Task: Search one way flight ticket for 4 adults, 2 children, 2 infants in seat and 1 infant on lap in economy from Grand Rapids: Gerald R. Ford International Airport to Rock Springs: Southwest Wyoming Regional Airport (rock Springs Sweetwater County Airport) on 8-5-2023. Choice of flights is American. Number of bags: 1 carry on bag. Price is upto 85000. Outbound departure time preference is 20:15.
Action: Mouse moved to (314, 286)
Screenshot: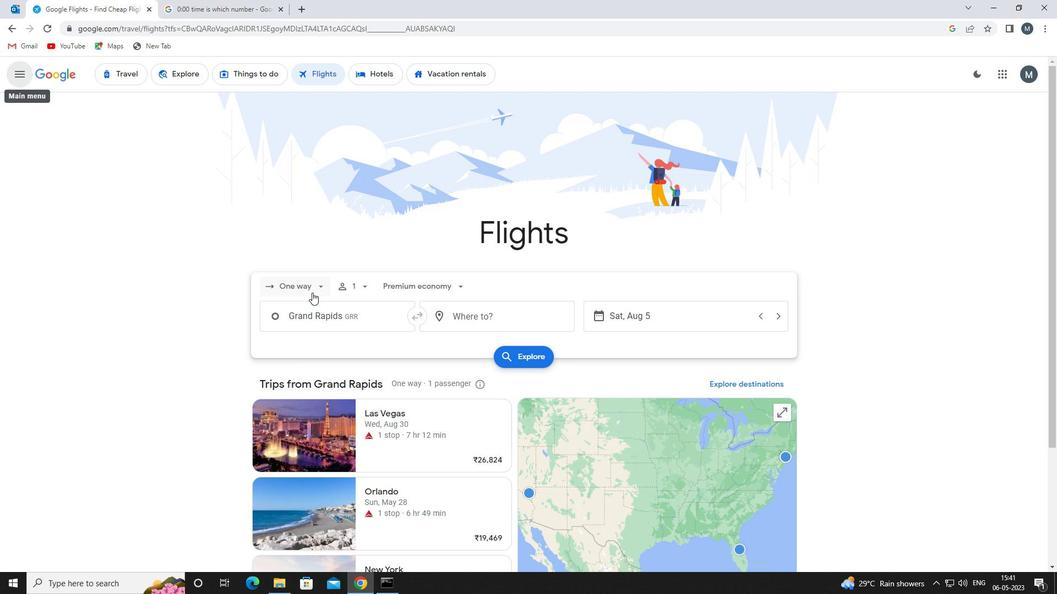 
Action: Mouse pressed left at (314, 286)
Screenshot: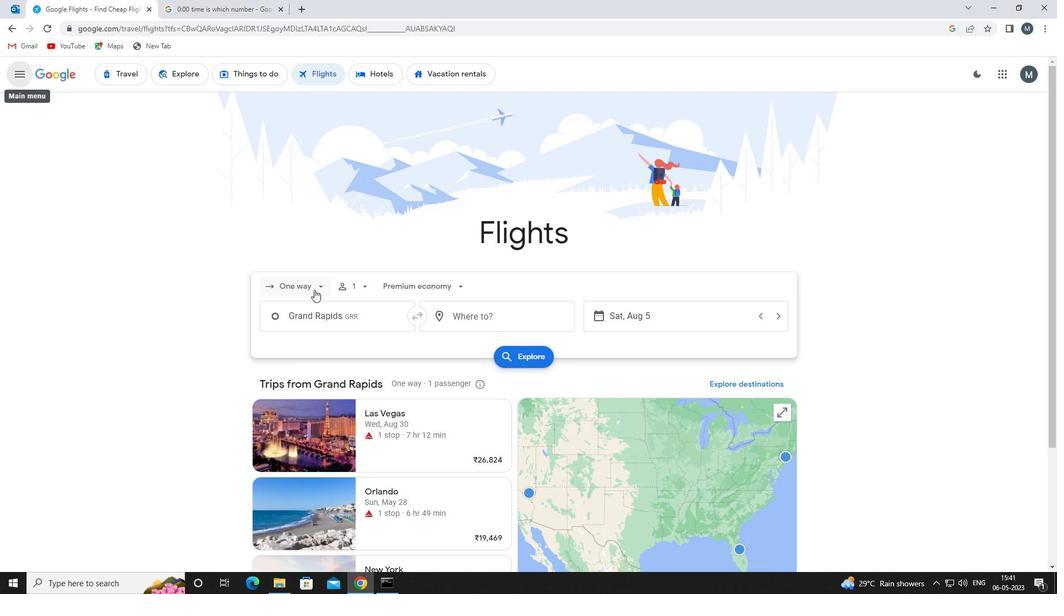 
Action: Mouse moved to (312, 337)
Screenshot: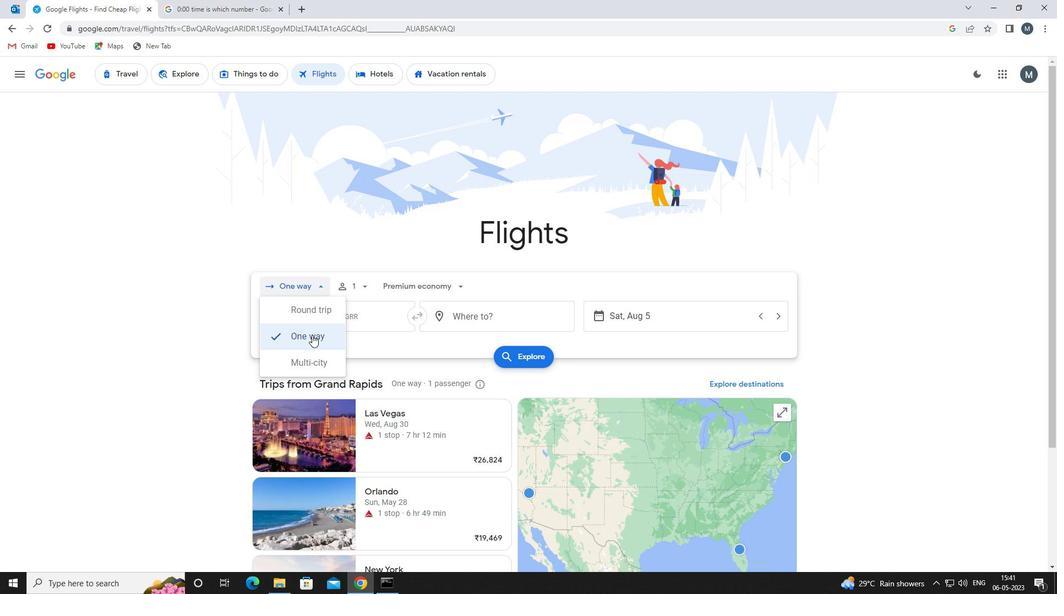 
Action: Mouse pressed left at (312, 337)
Screenshot: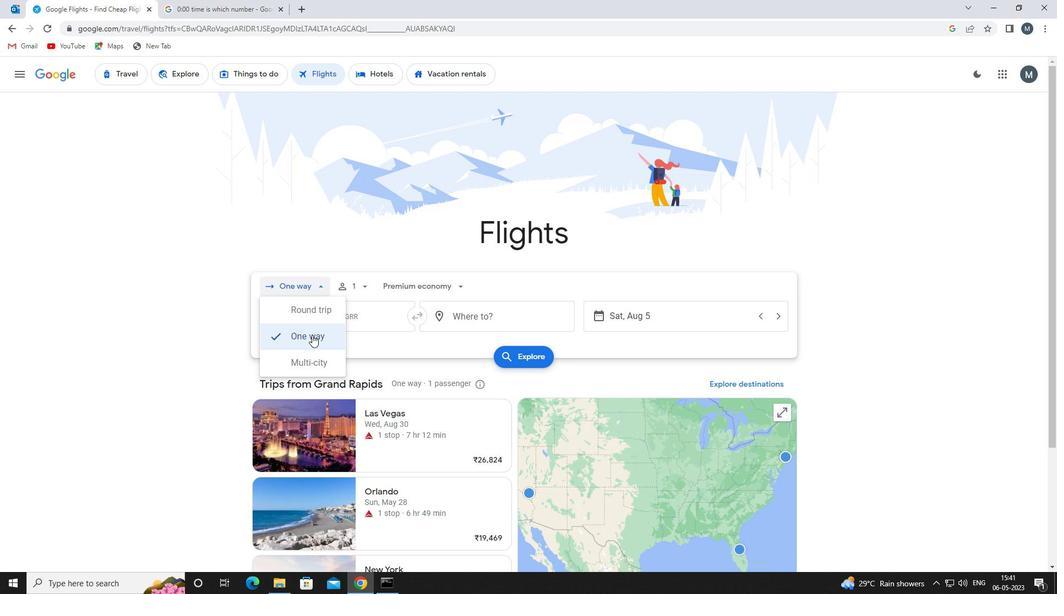 
Action: Mouse moved to (369, 287)
Screenshot: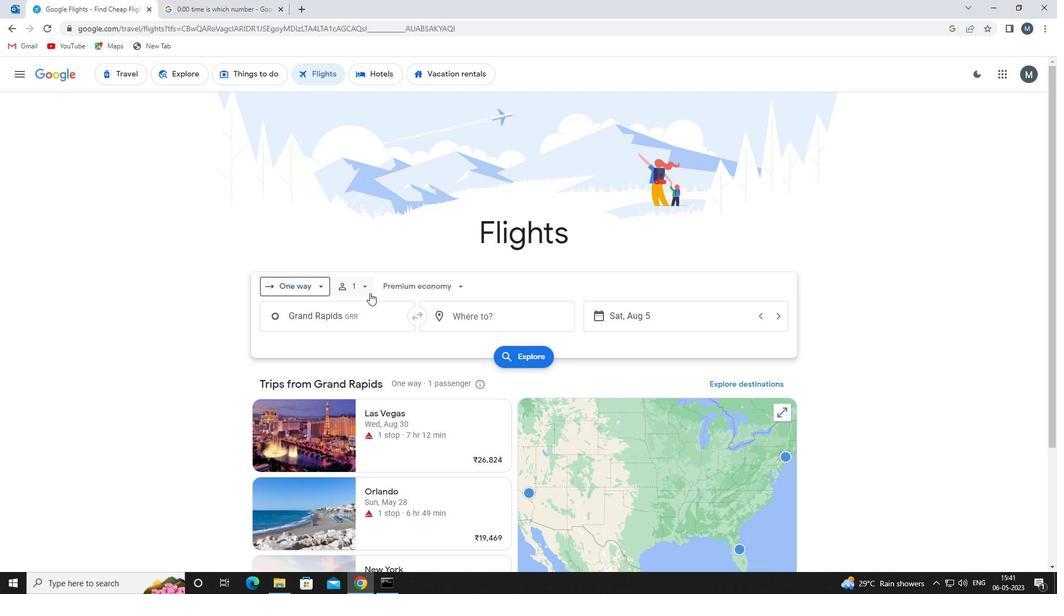 
Action: Mouse pressed left at (369, 287)
Screenshot: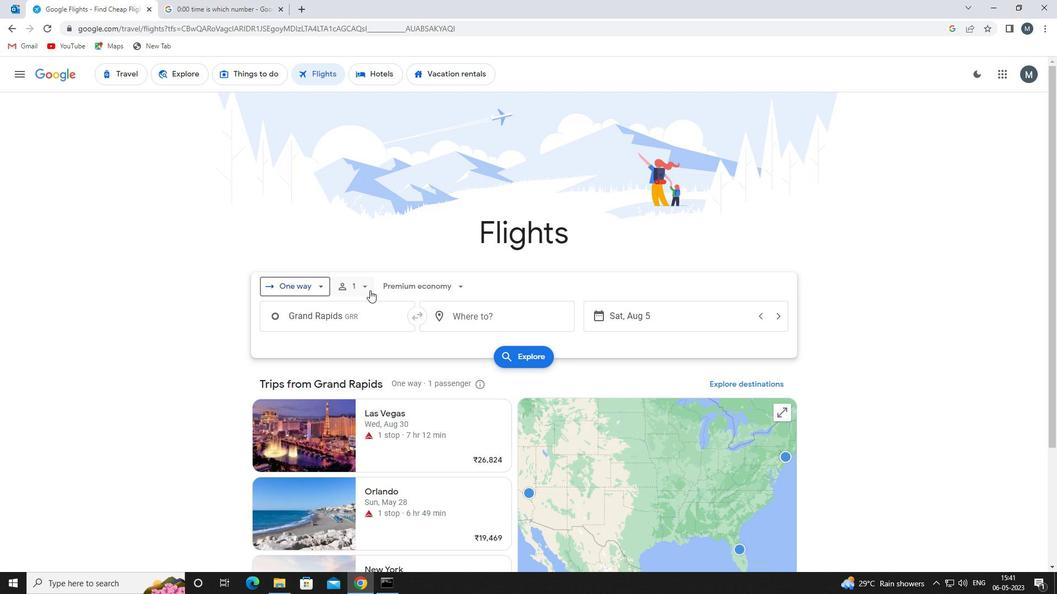 
Action: Mouse moved to (450, 314)
Screenshot: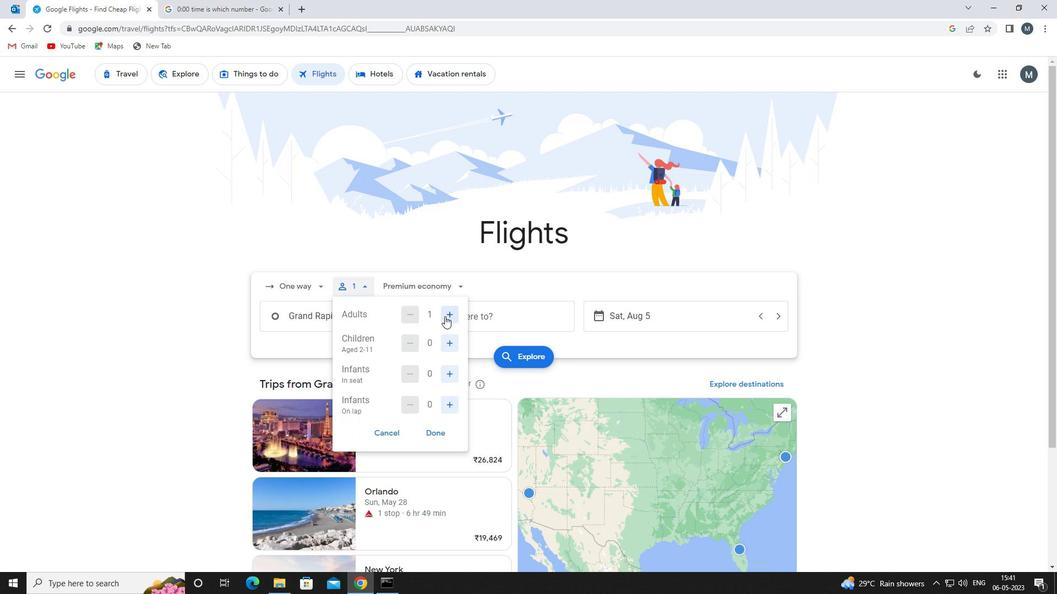 
Action: Mouse pressed left at (450, 314)
Screenshot: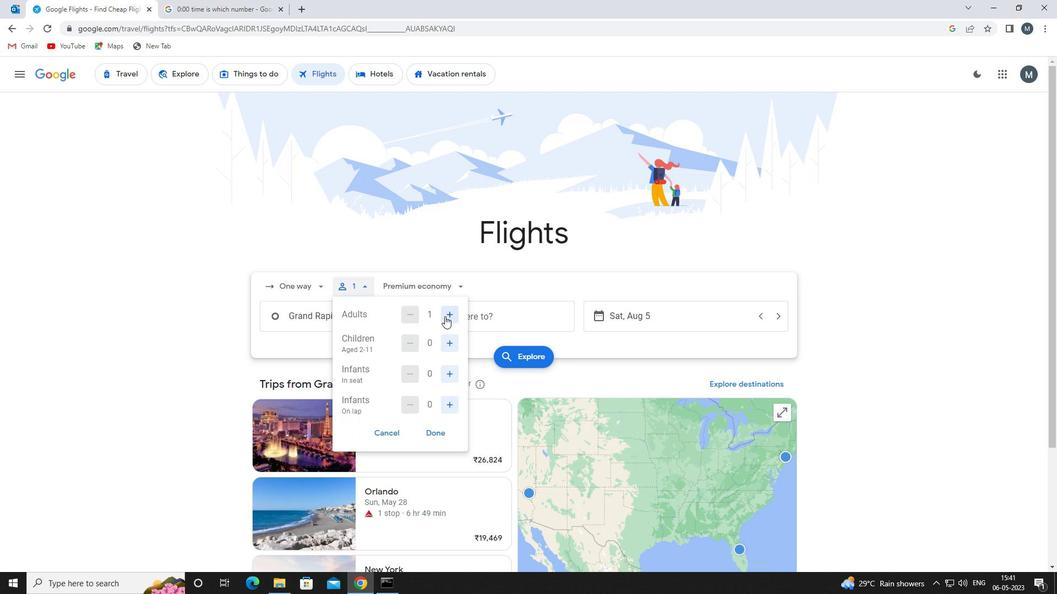 
Action: Mouse pressed left at (450, 314)
Screenshot: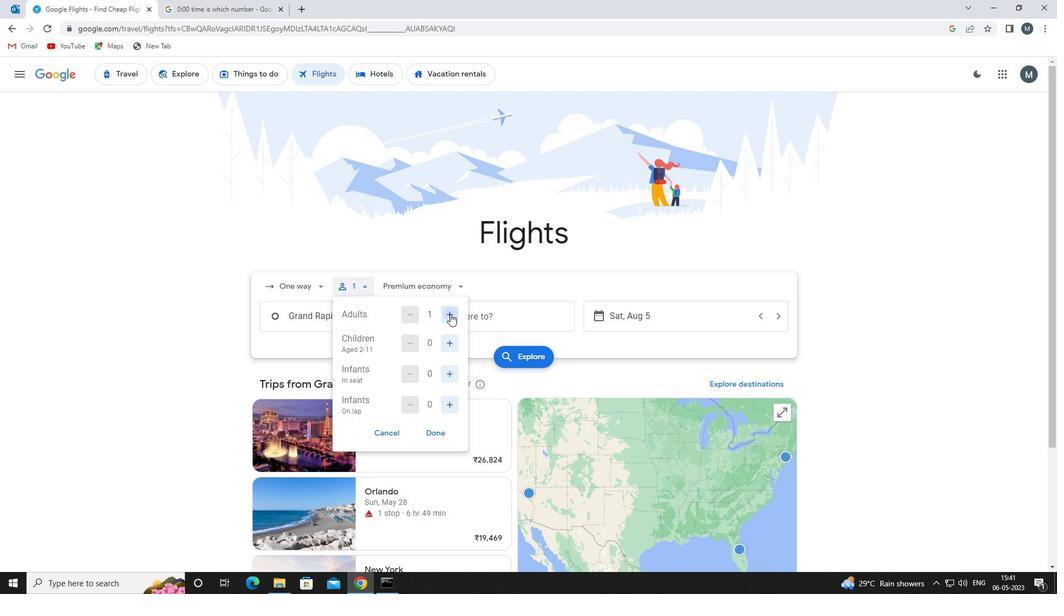 
Action: Mouse pressed left at (450, 314)
Screenshot: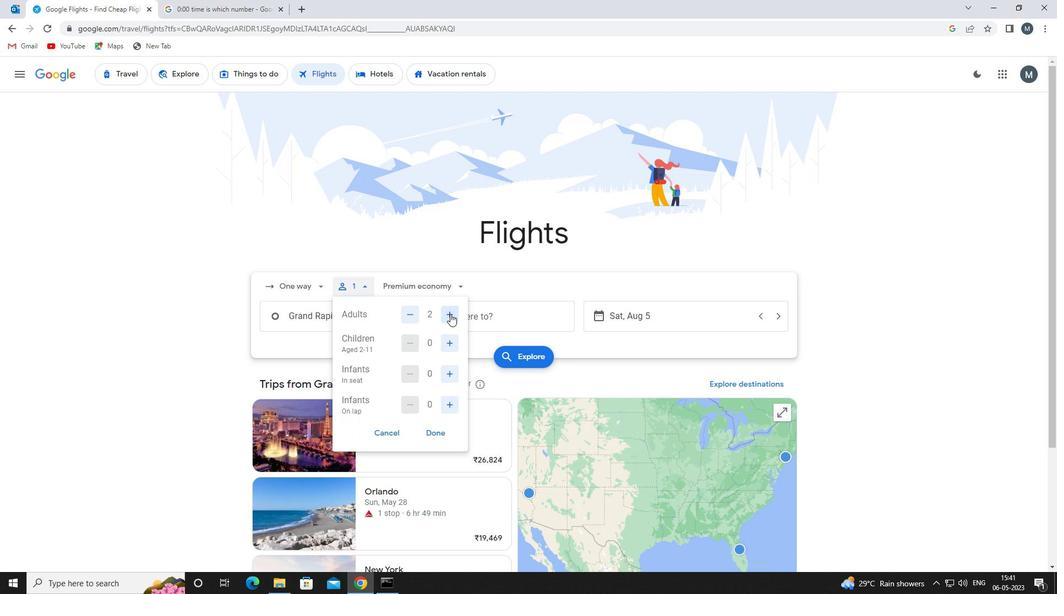 
Action: Mouse moved to (448, 344)
Screenshot: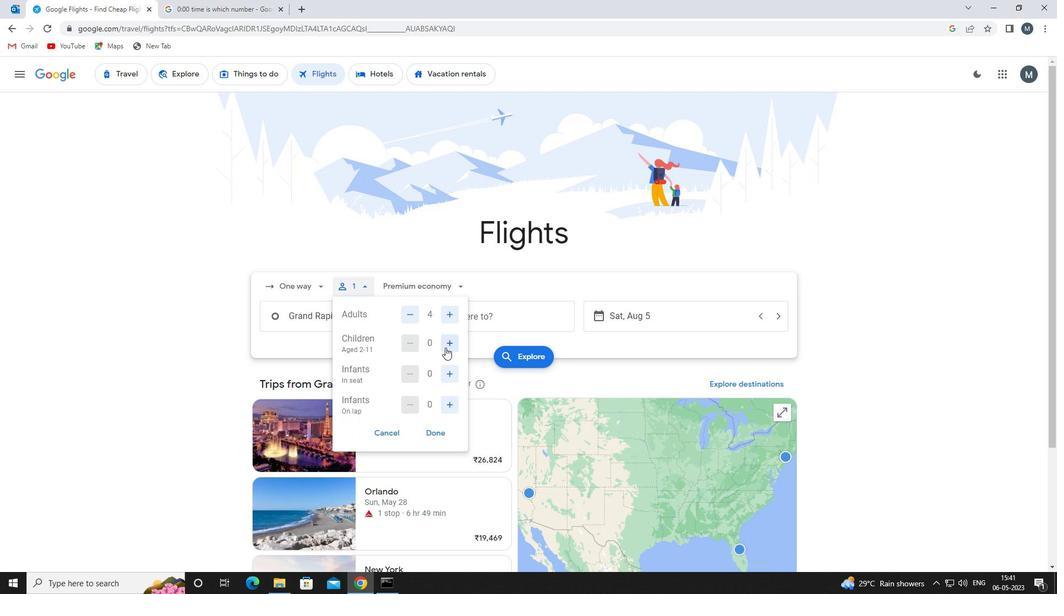 
Action: Mouse pressed left at (448, 344)
Screenshot: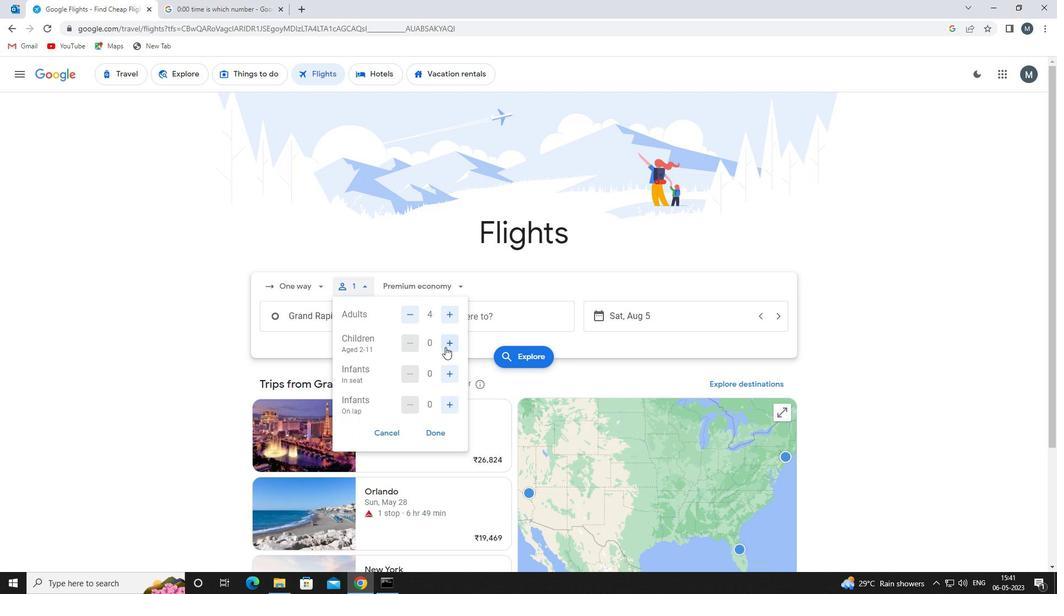 
Action: Mouse pressed left at (448, 344)
Screenshot: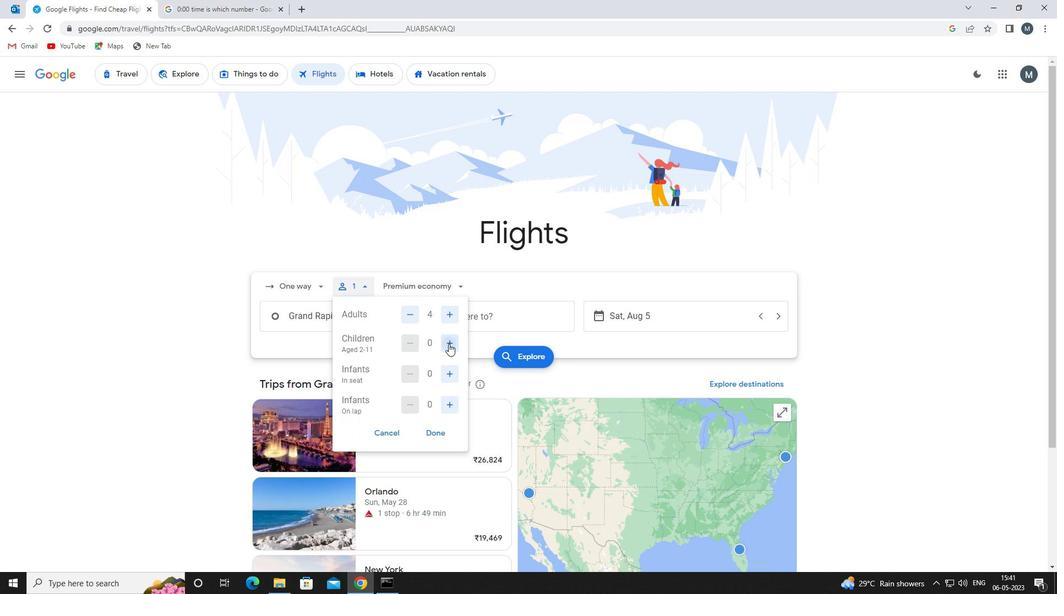 
Action: Mouse moved to (450, 373)
Screenshot: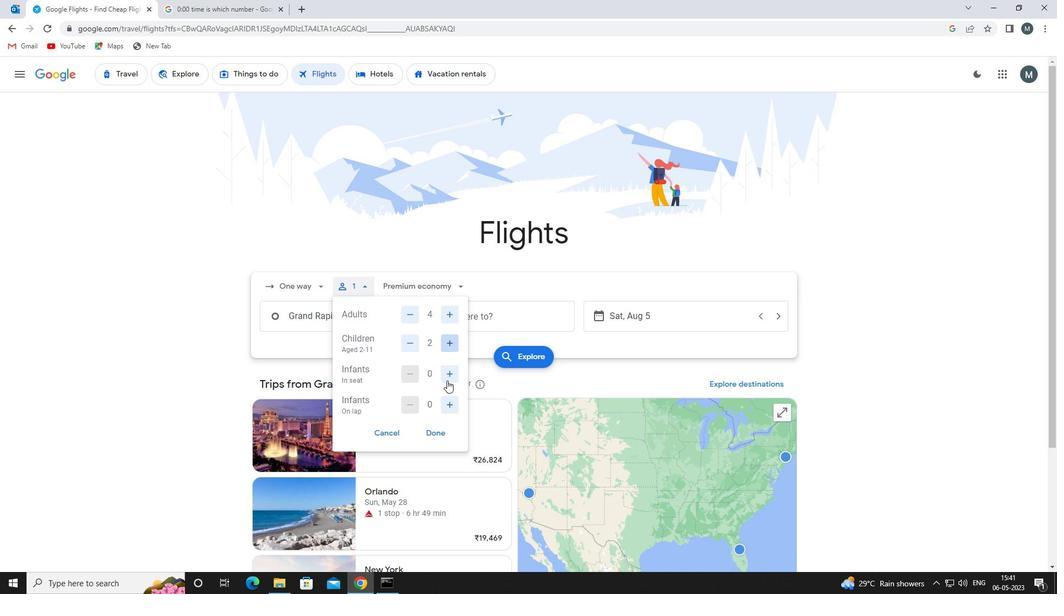 
Action: Mouse pressed left at (450, 373)
Screenshot: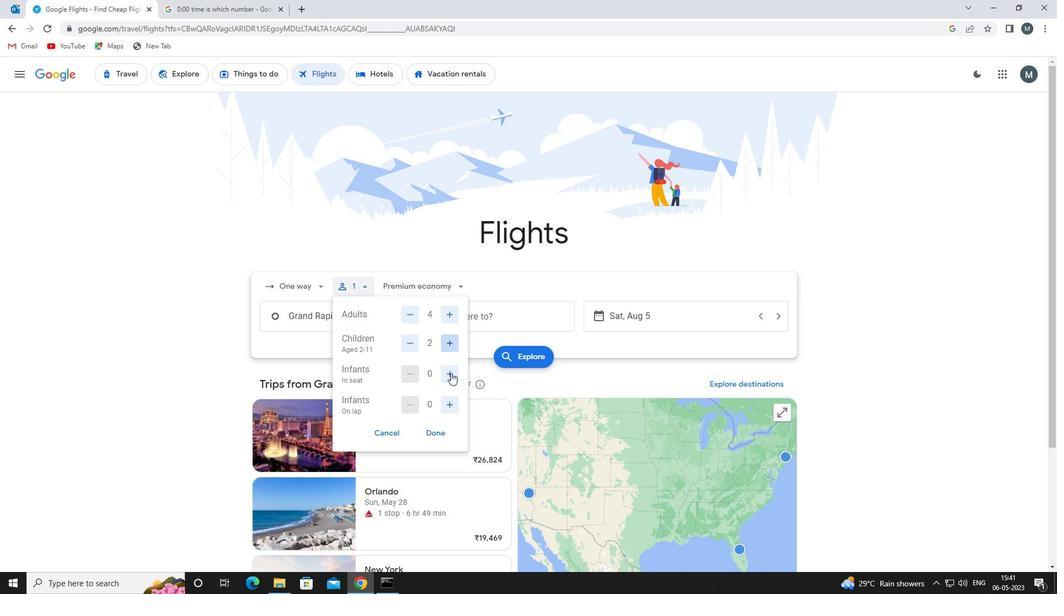 
Action: Mouse moved to (447, 407)
Screenshot: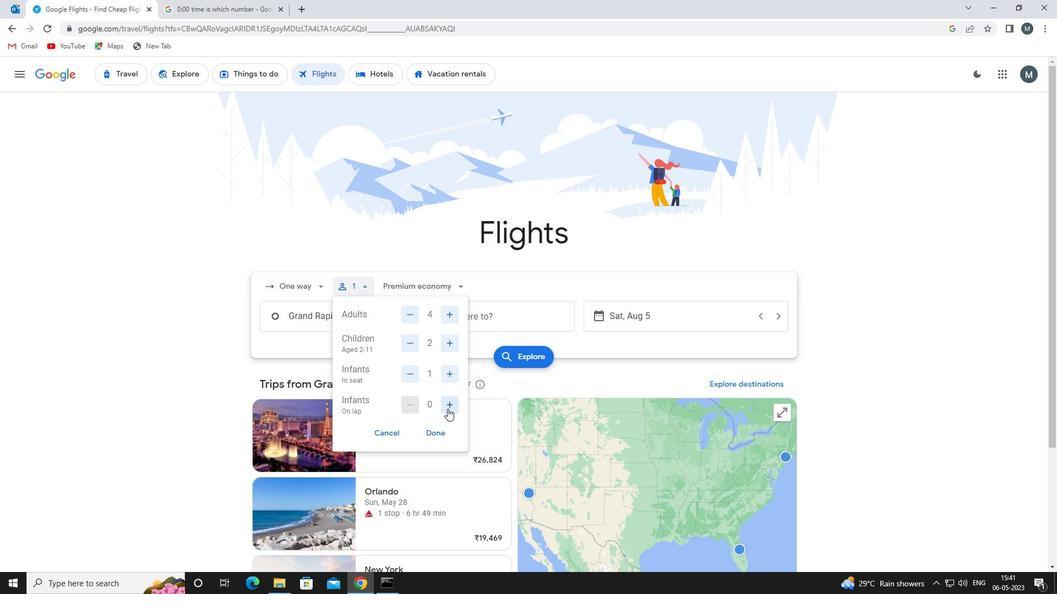 
Action: Mouse pressed left at (447, 407)
Screenshot: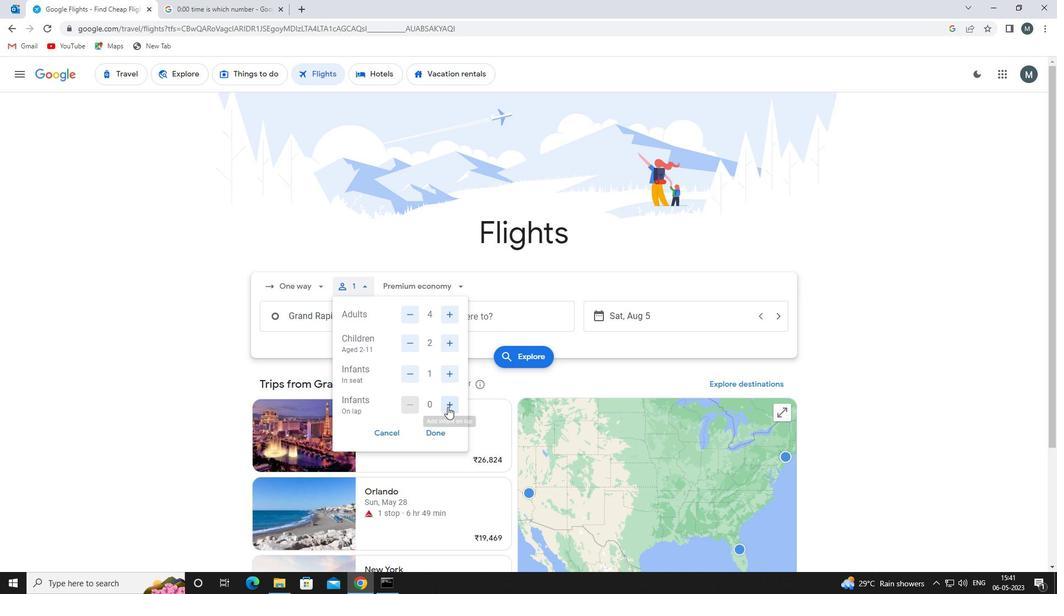 
Action: Mouse moved to (445, 376)
Screenshot: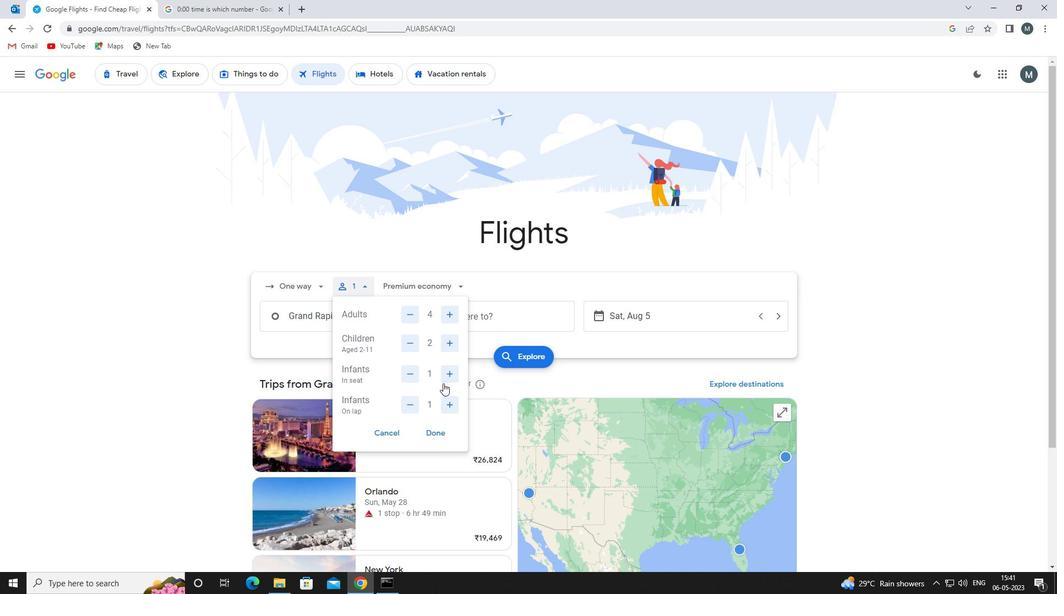 
Action: Mouse pressed left at (445, 376)
Screenshot: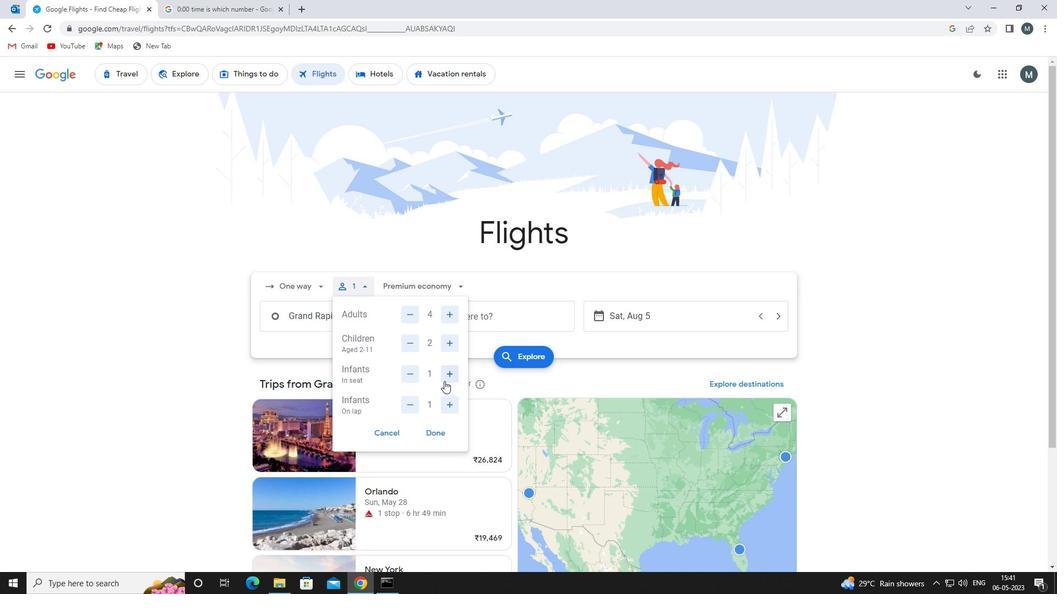 
Action: Mouse moved to (444, 434)
Screenshot: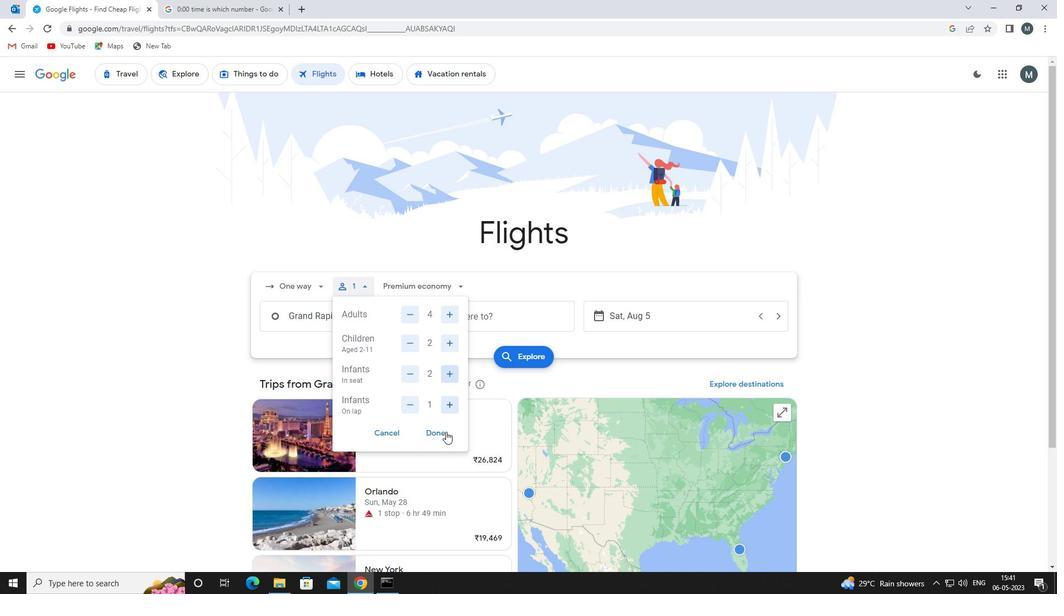 
Action: Mouse pressed left at (444, 434)
Screenshot: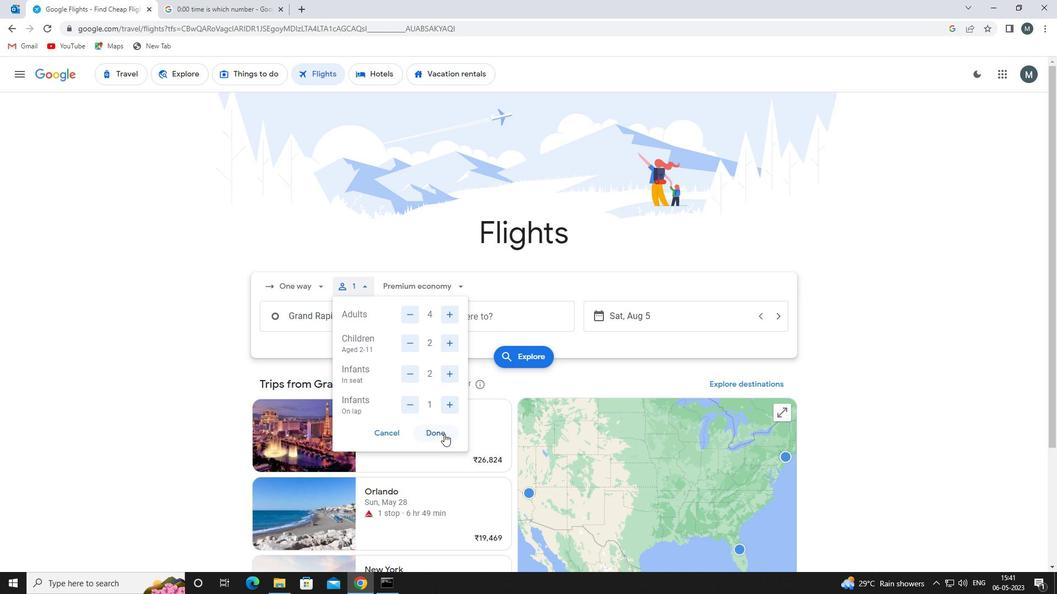 
Action: Mouse moved to (429, 287)
Screenshot: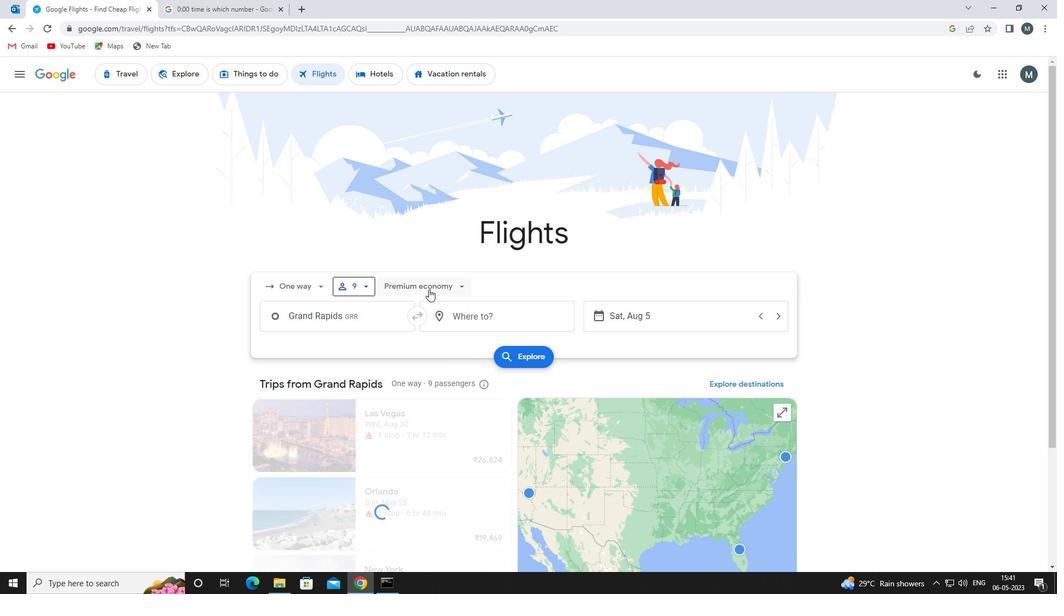 
Action: Mouse pressed left at (429, 287)
Screenshot: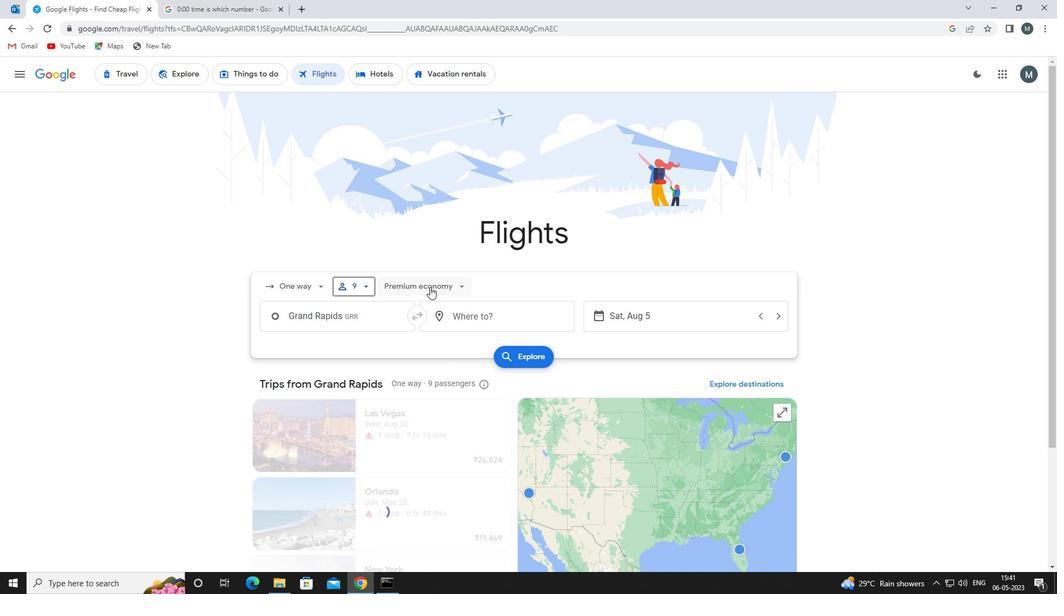 
Action: Mouse moved to (427, 308)
Screenshot: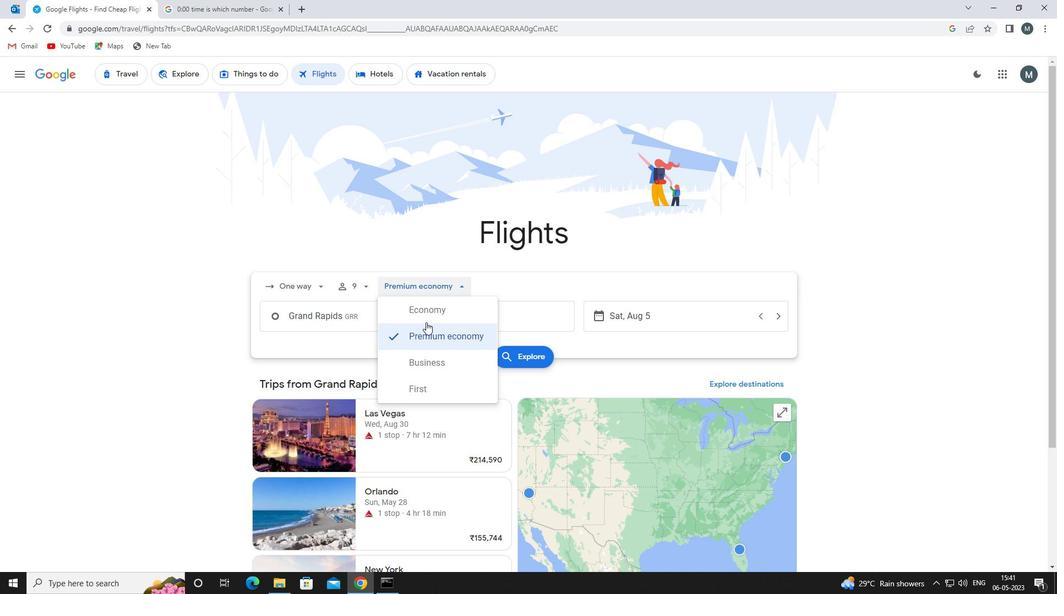 
Action: Mouse pressed left at (427, 308)
Screenshot: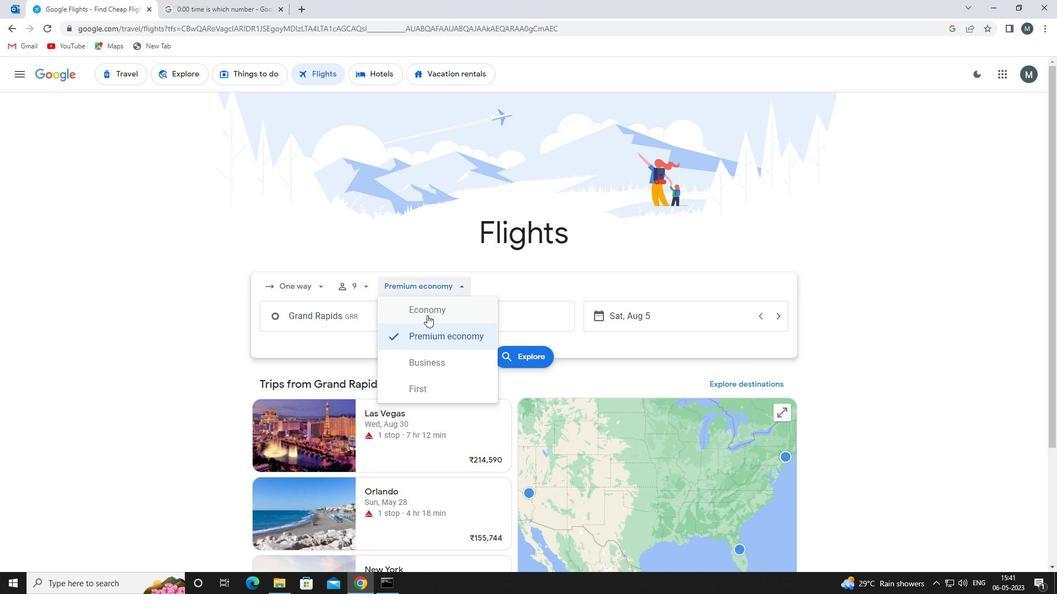 
Action: Mouse moved to (369, 319)
Screenshot: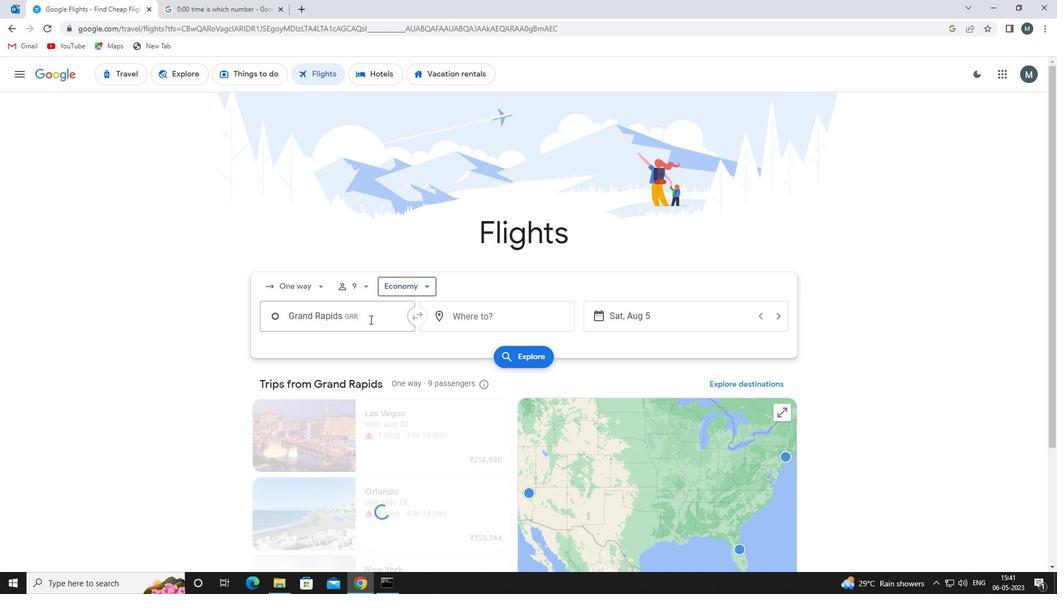 
Action: Mouse pressed left at (369, 319)
Screenshot: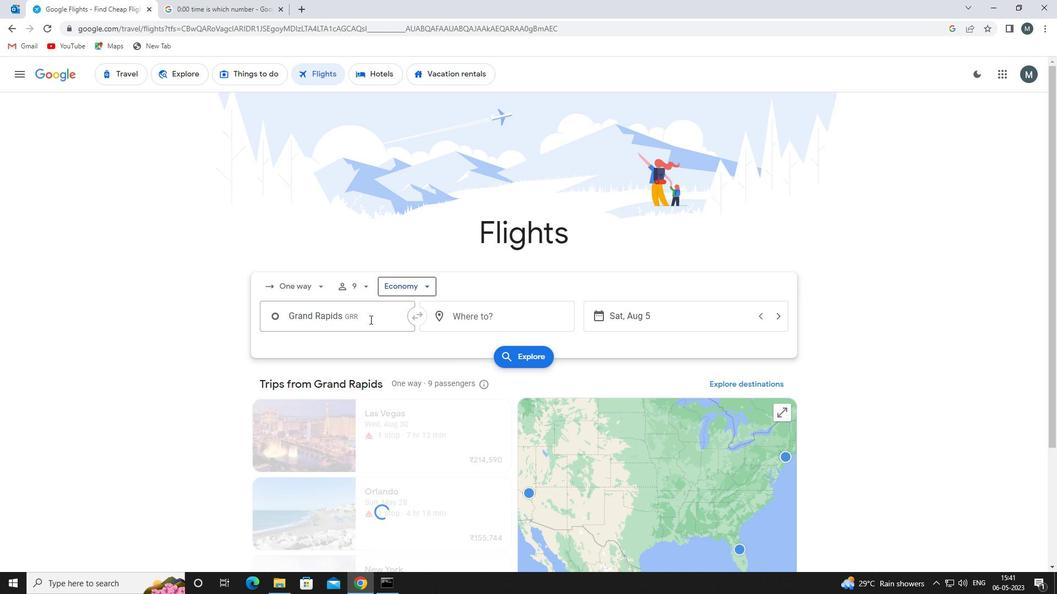 
Action: Mouse moved to (357, 378)
Screenshot: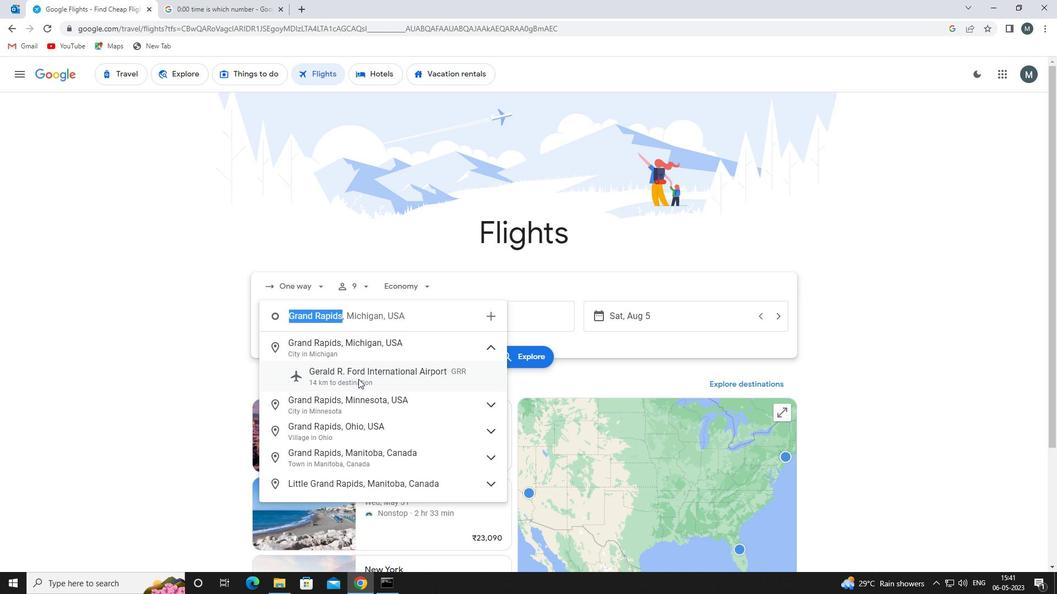 
Action: Mouse pressed left at (357, 378)
Screenshot: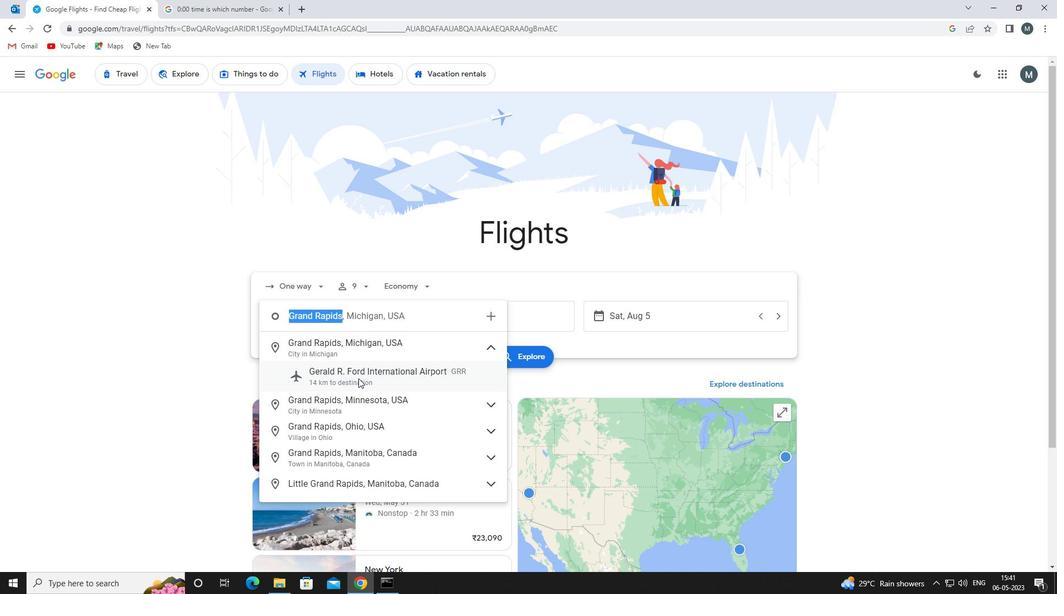 
Action: Mouse moved to (475, 326)
Screenshot: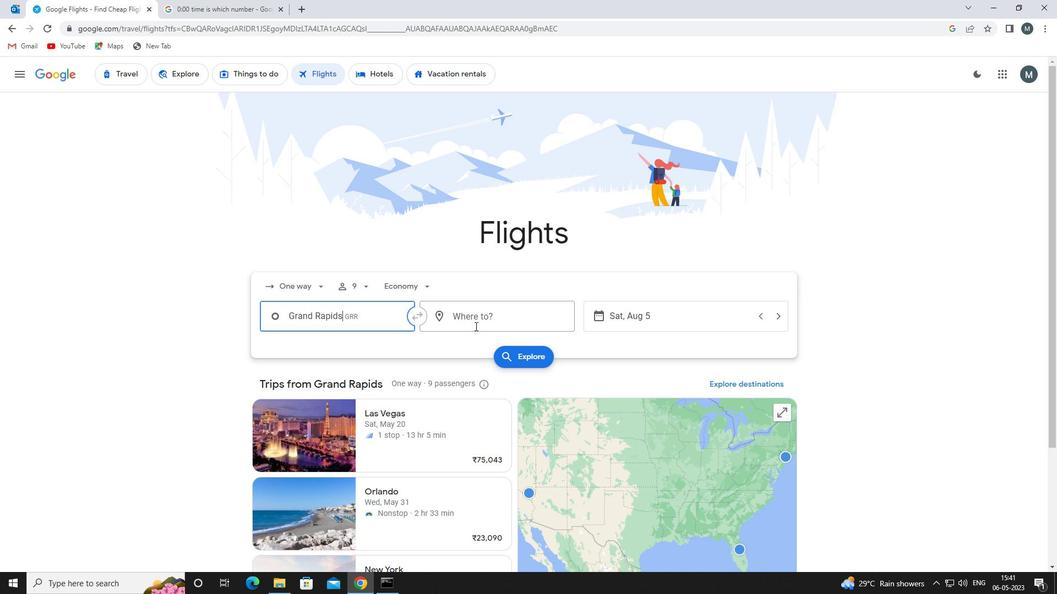
Action: Mouse pressed left at (475, 326)
Screenshot: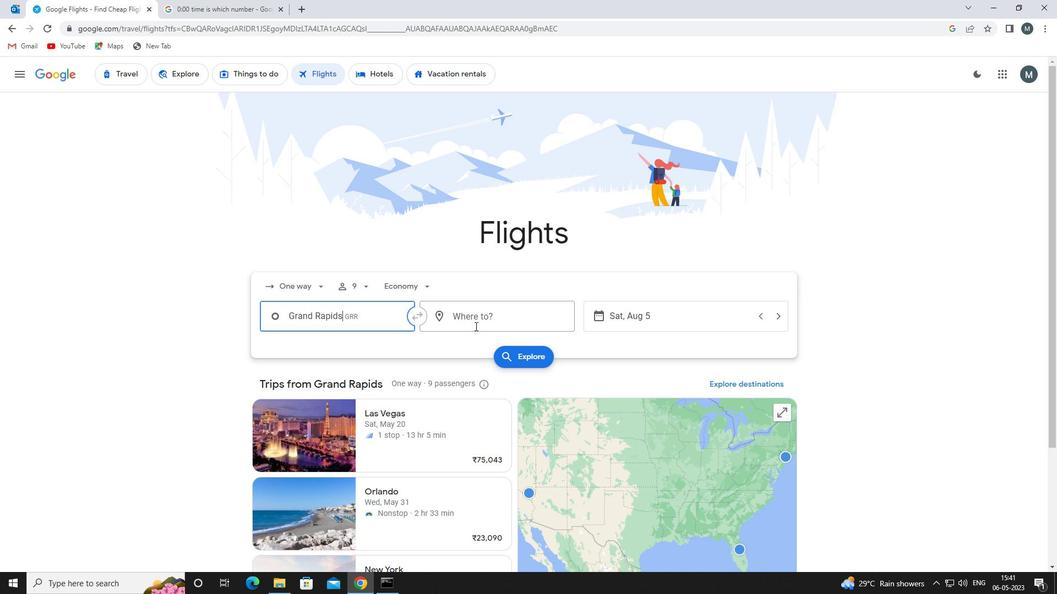 
Action: Mouse moved to (475, 326)
Screenshot: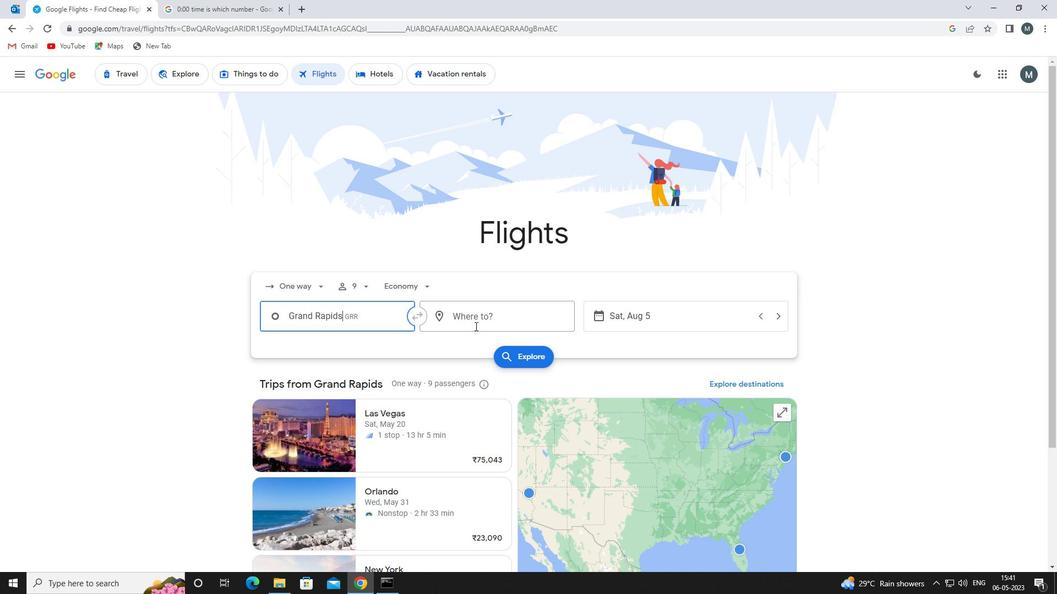
Action: Key pressed southwest<Key.space>wyo
Screenshot: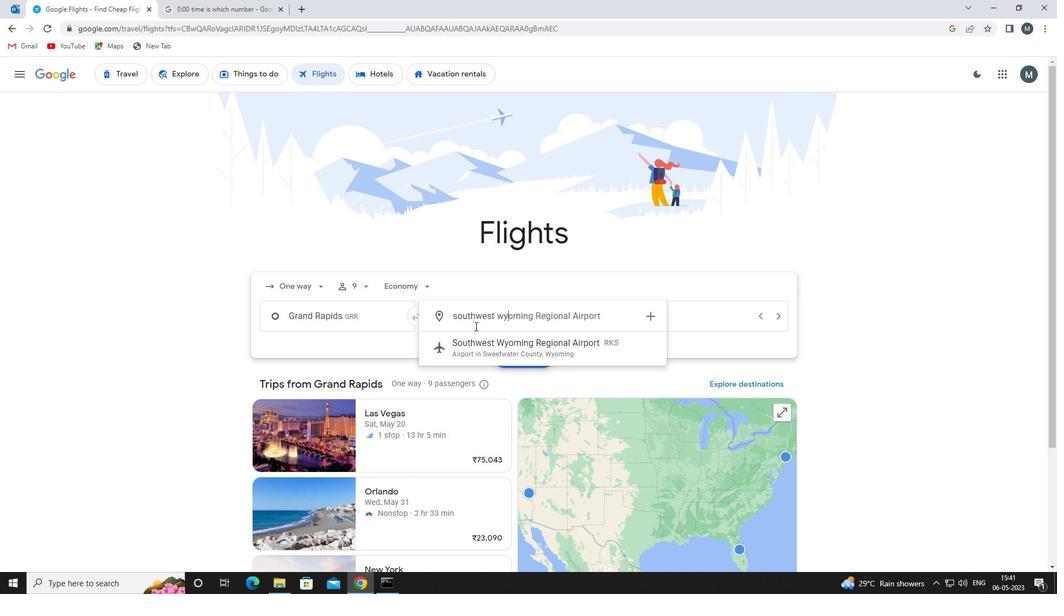 
Action: Mouse moved to (493, 341)
Screenshot: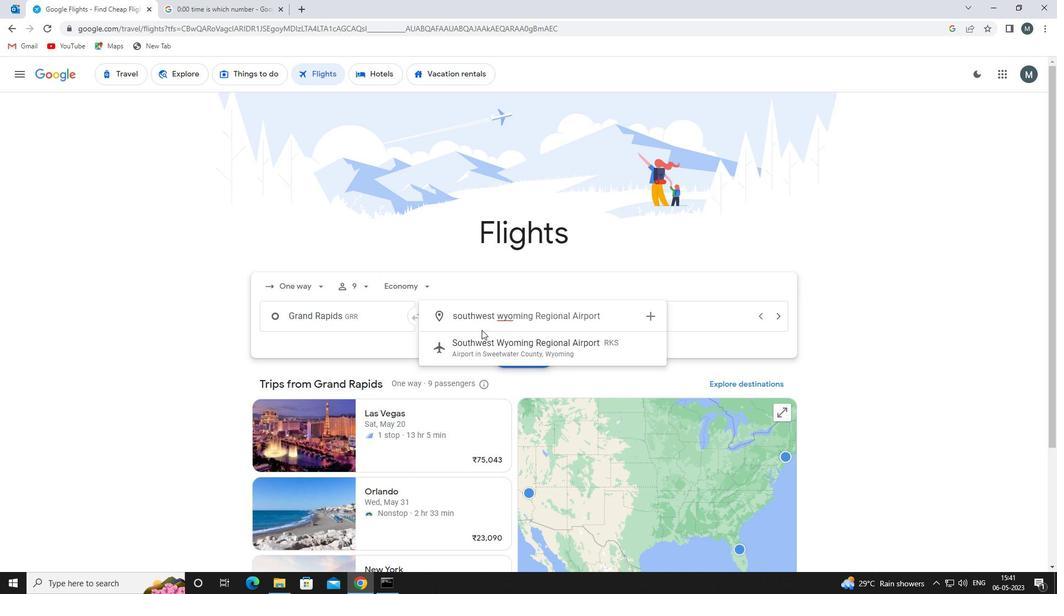
Action: Mouse pressed left at (493, 341)
Screenshot: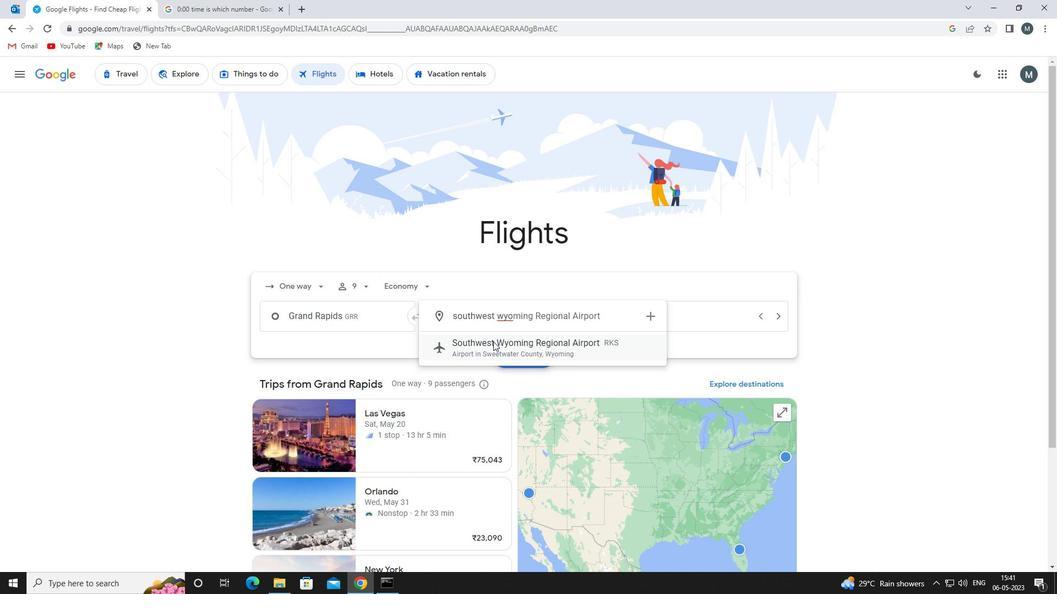 
Action: Mouse moved to (606, 314)
Screenshot: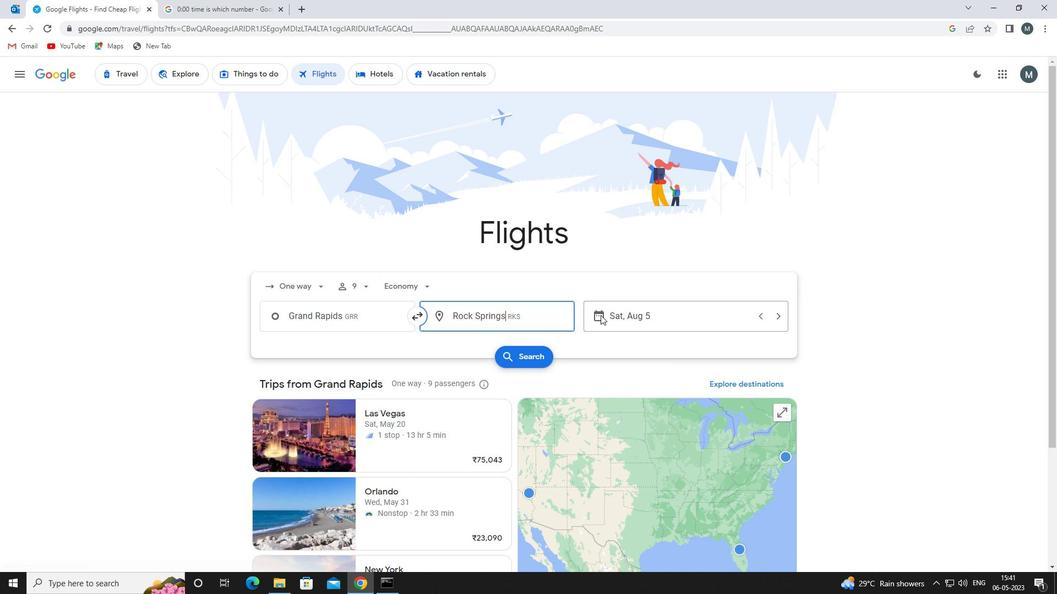 
Action: Mouse pressed left at (606, 314)
Screenshot: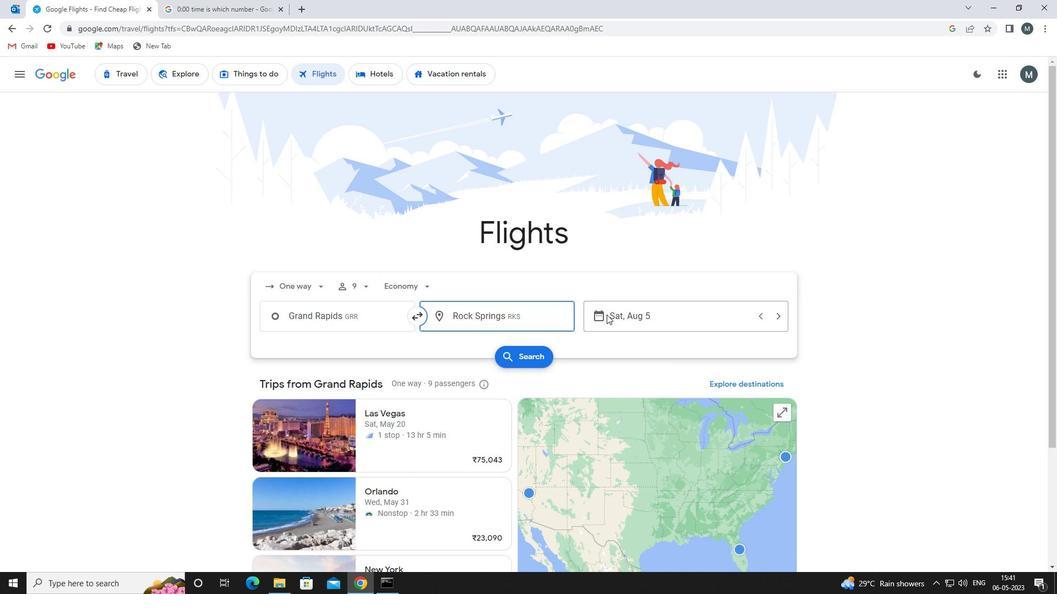 
Action: Mouse moved to (559, 377)
Screenshot: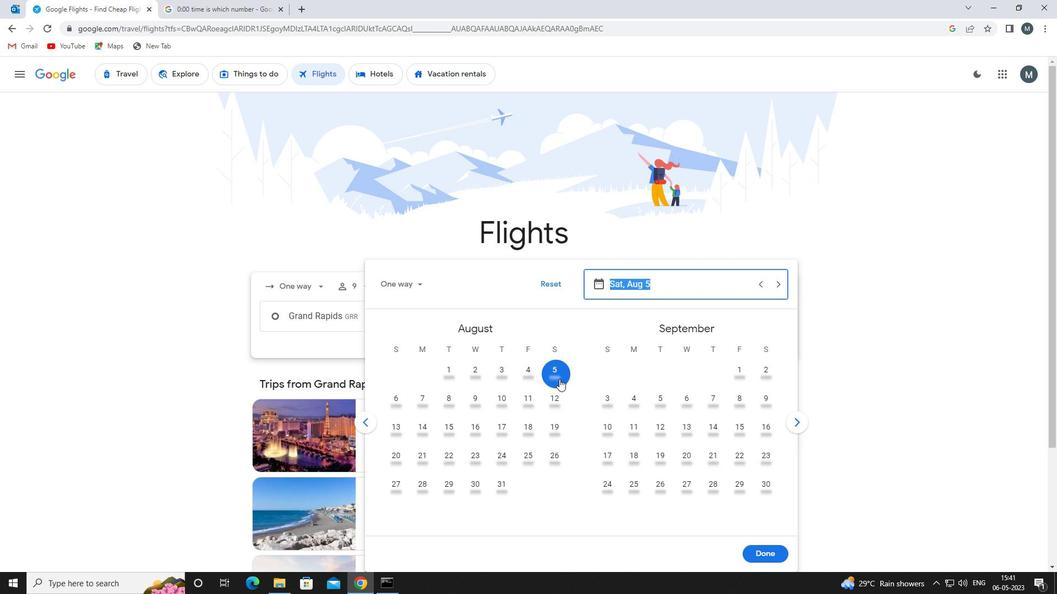 
Action: Mouse pressed left at (559, 377)
Screenshot: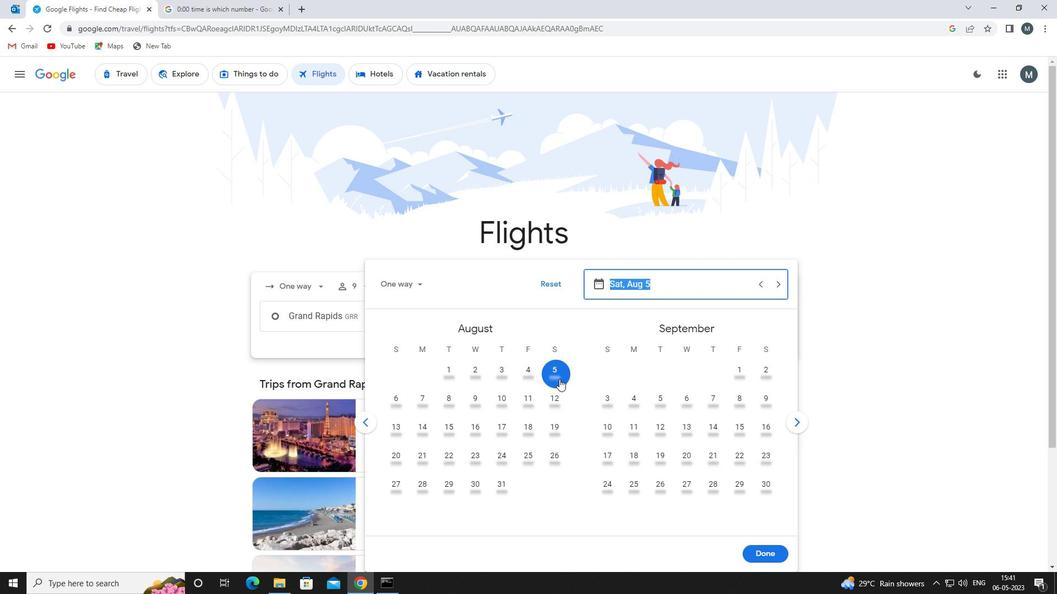 
Action: Mouse moved to (764, 546)
Screenshot: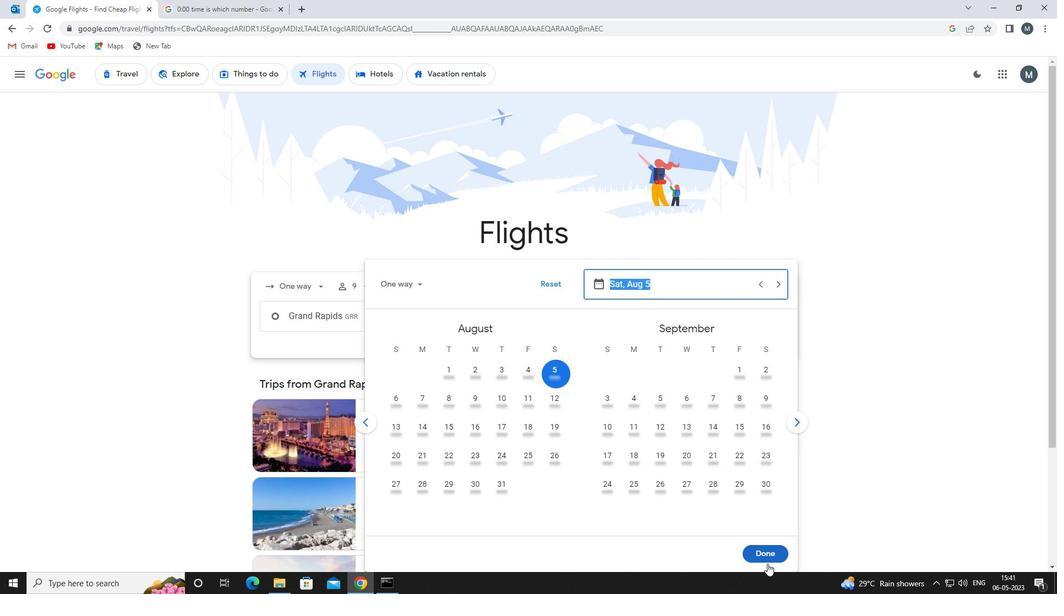 
Action: Mouse pressed left at (764, 546)
Screenshot: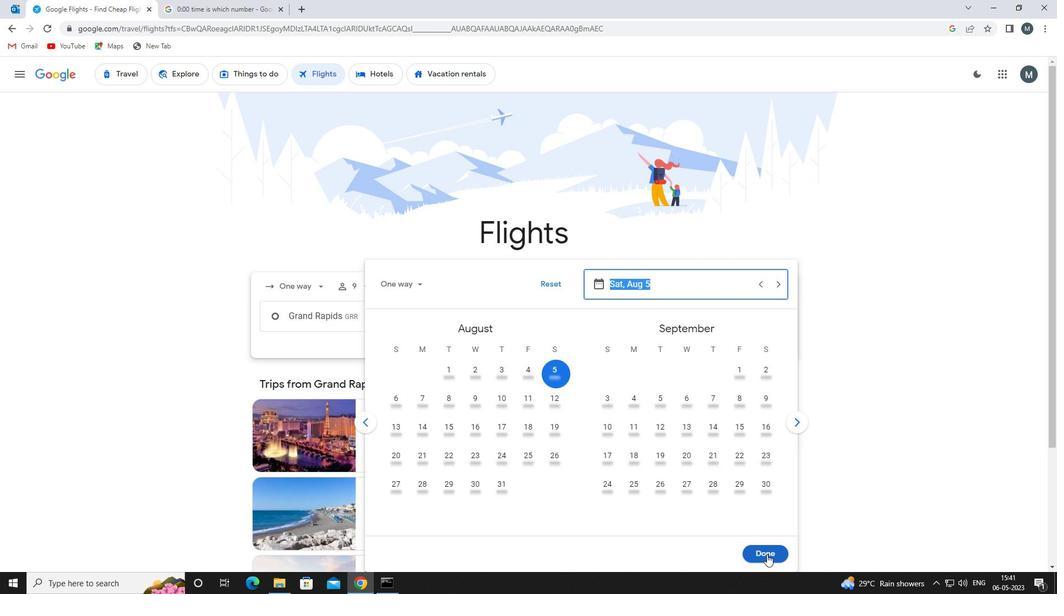 
Action: Mouse moved to (522, 354)
Screenshot: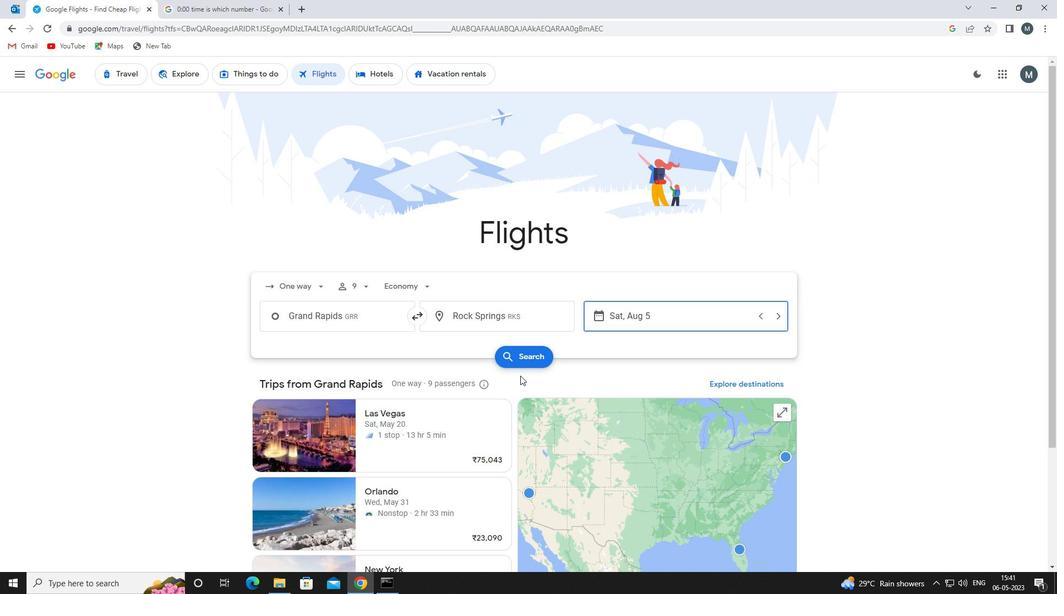 
Action: Mouse pressed left at (522, 354)
Screenshot: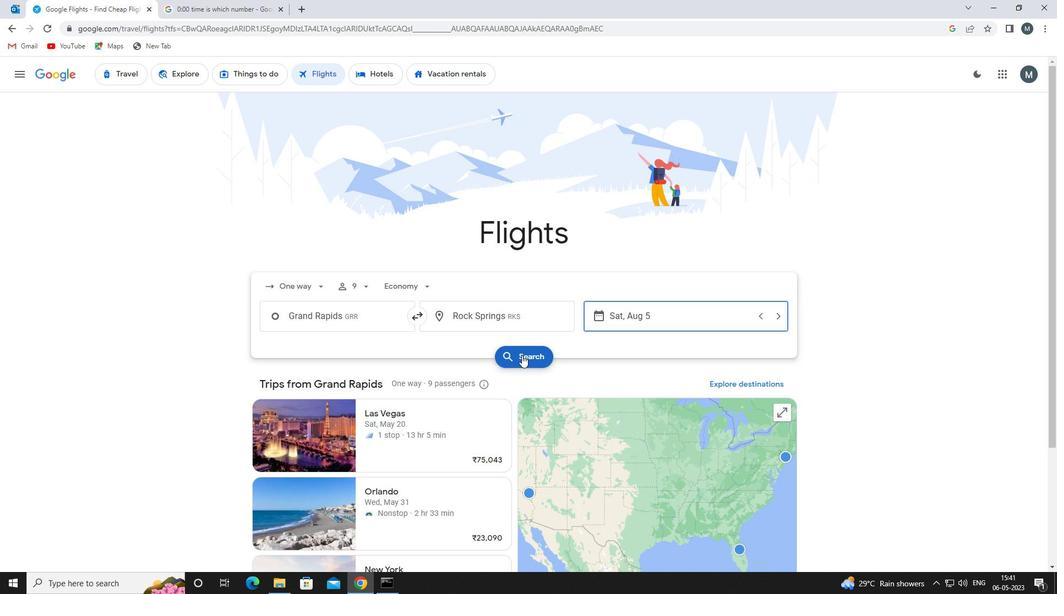
Action: Mouse moved to (294, 179)
Screenshot: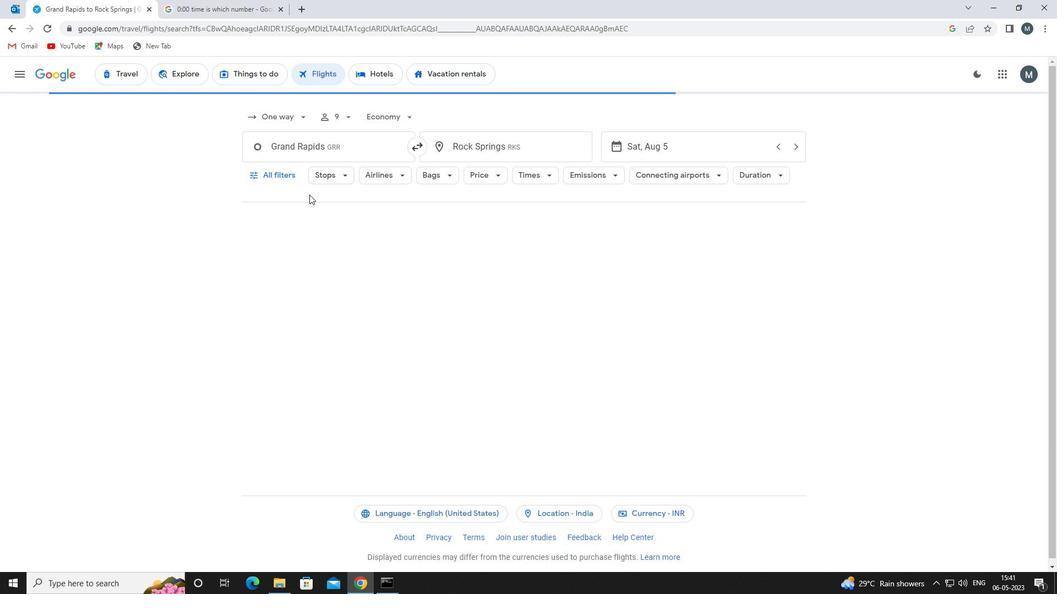 
Action: Mouse pressed left at (294, 179)
Screenshot: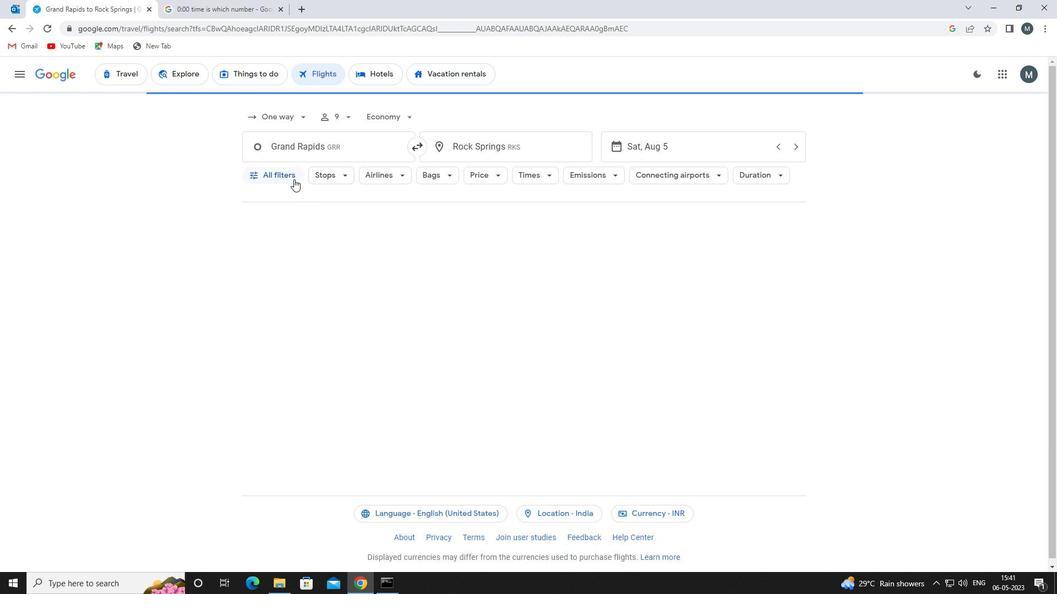 
Action: Mouse moved to (313, 271)
Screenshot: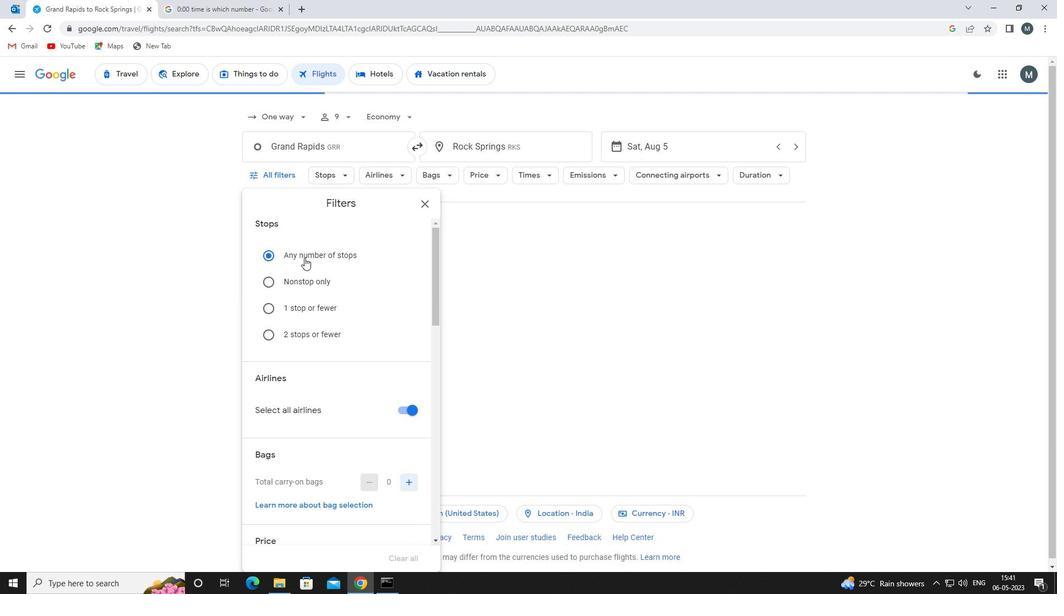 
Action: Mouse scrolled (313, 271) with delta (0, 0)
Screenshot: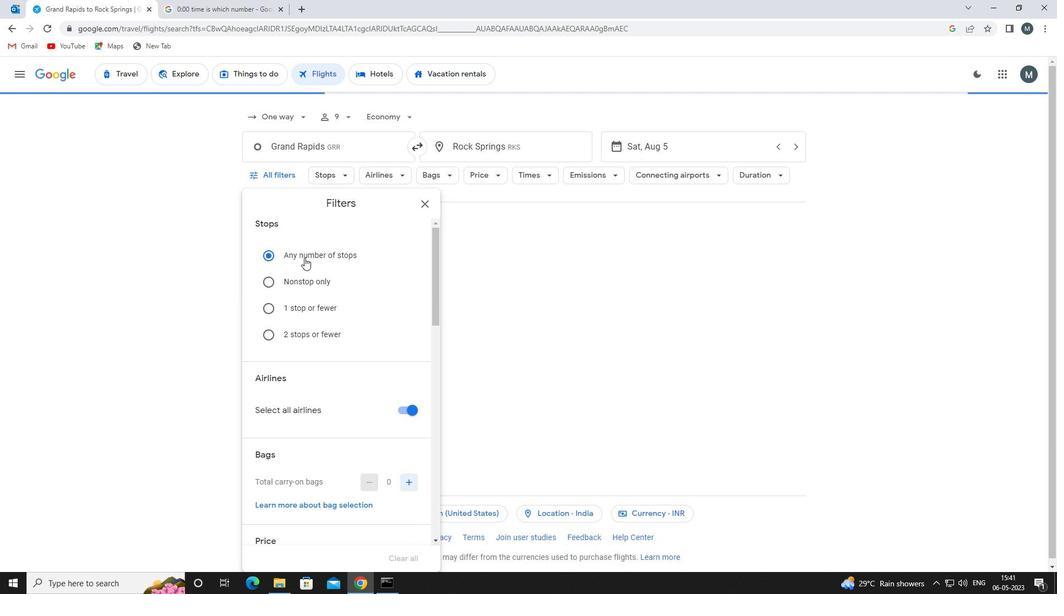 
Action: Mouse moved to (313, 277)
Screenshot: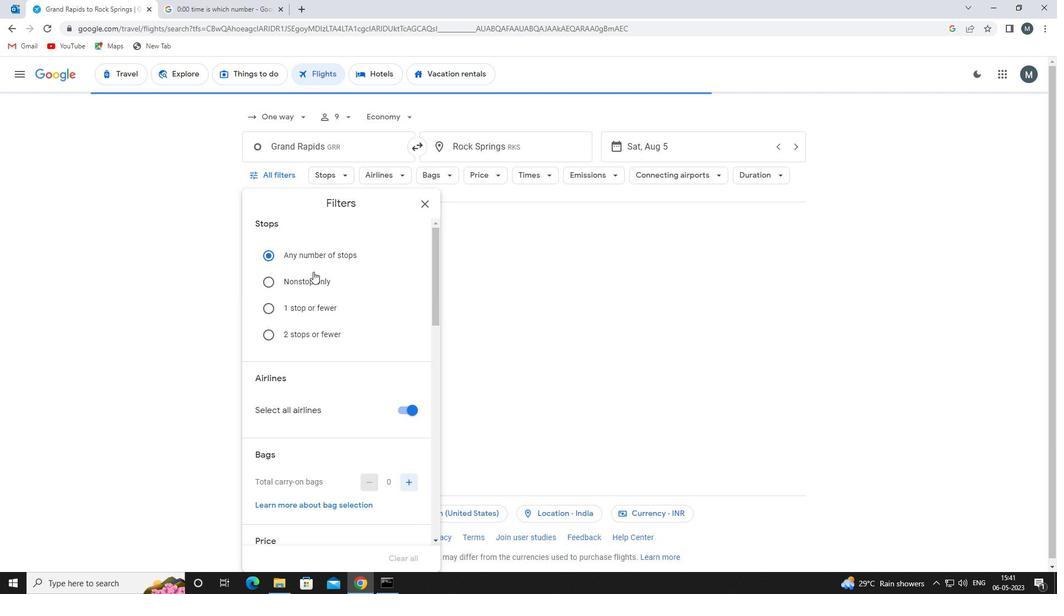 
Action: Mouse scrolled (313, 276) with delta (0, 0)
Screenshot: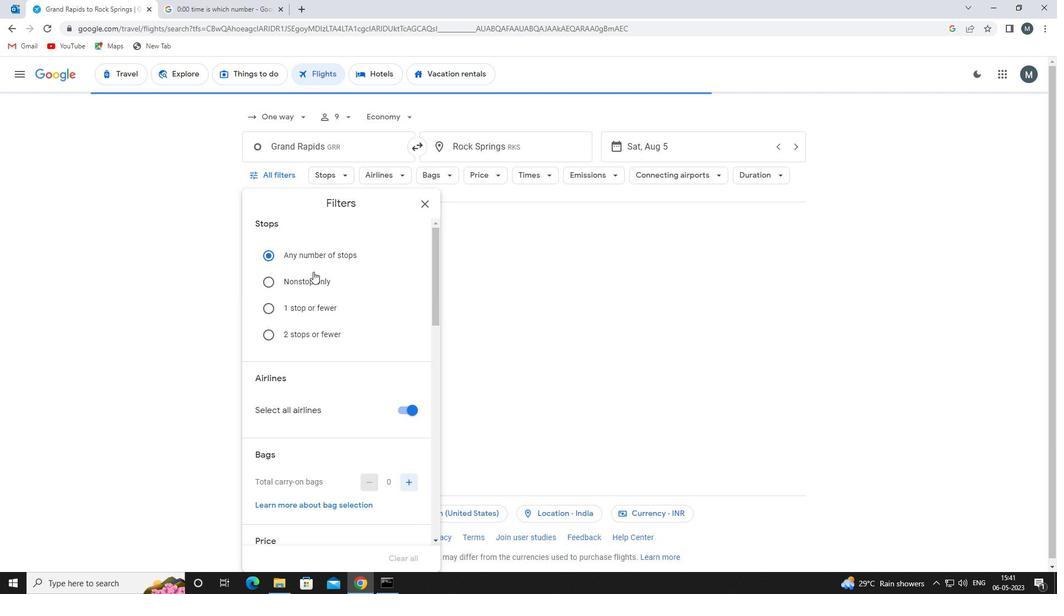 
Action: Mouse moved to (409, 295)
Screenshot: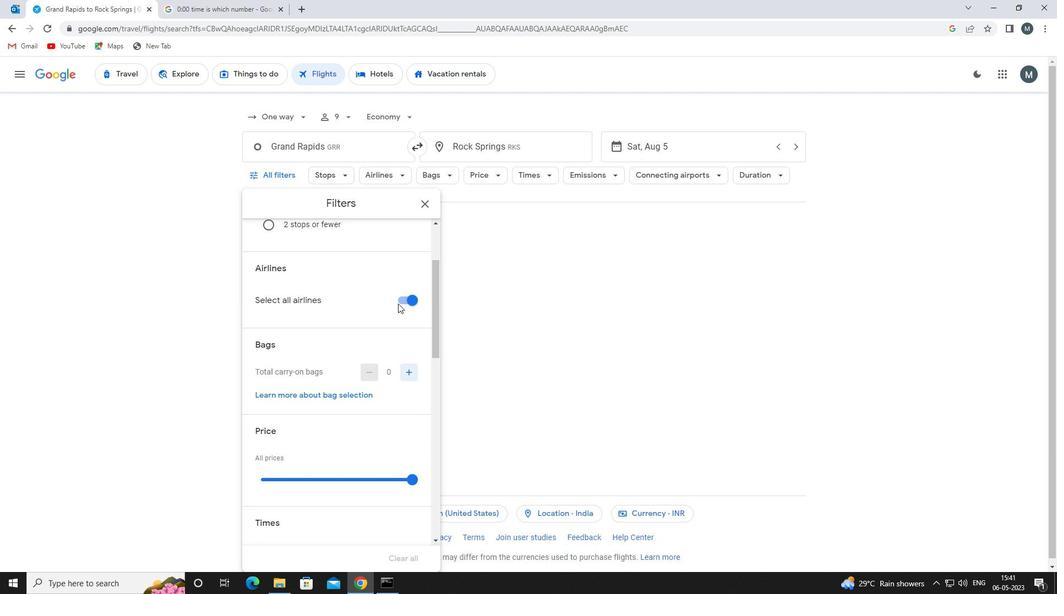 
Action: Mouse pressed left at (409, 295)
Screenshot: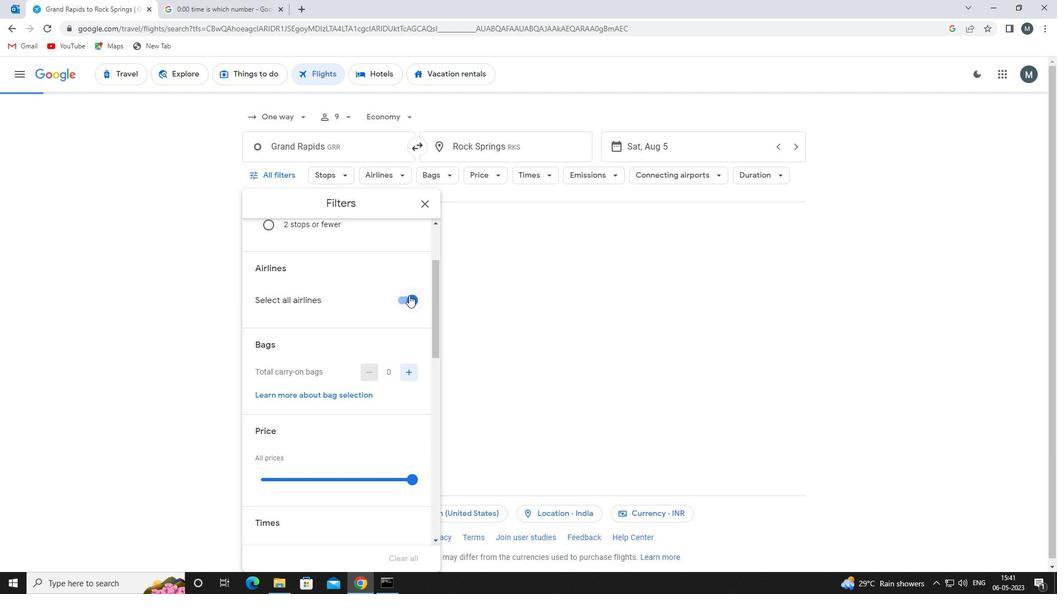 
Action: Mouse moved to (407, 298)
Screenshot: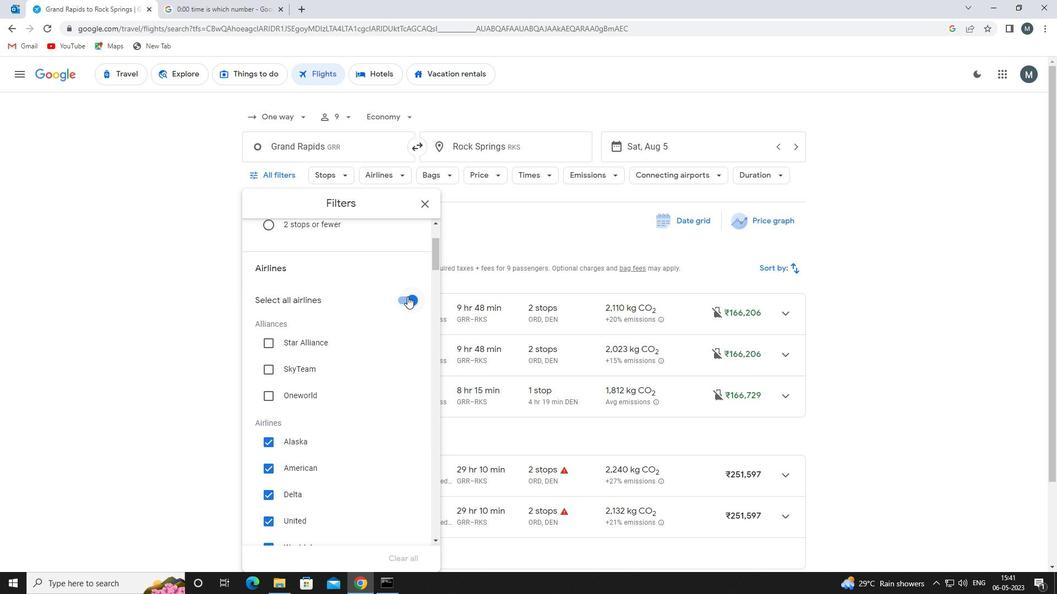 
Action: Mouse scrolled (407, 297) with delta (0, 0)
Screenshot: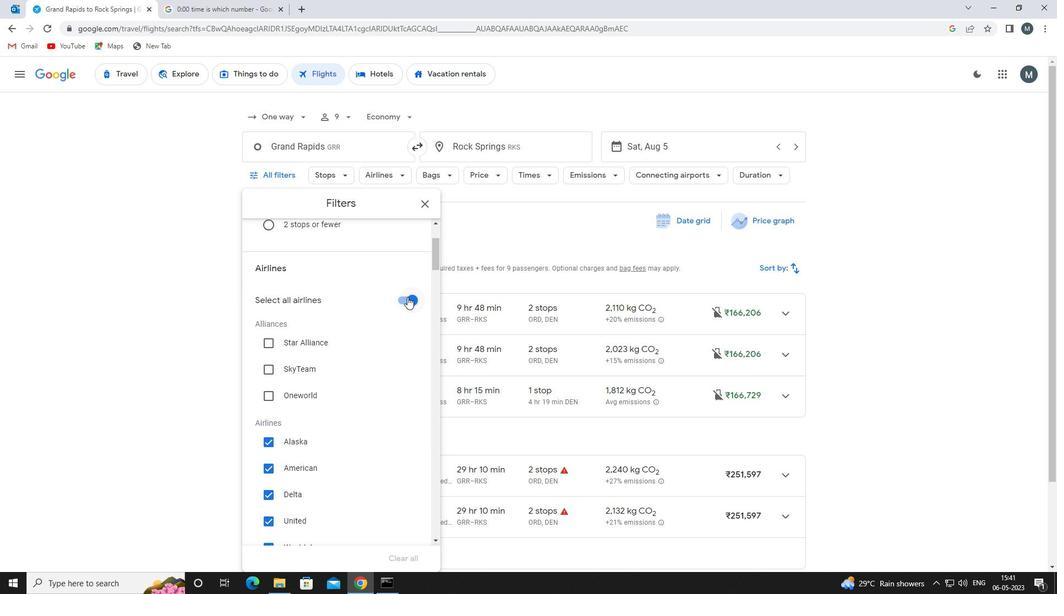 
Action: Mouse moved to (414, 248)
Screenshot: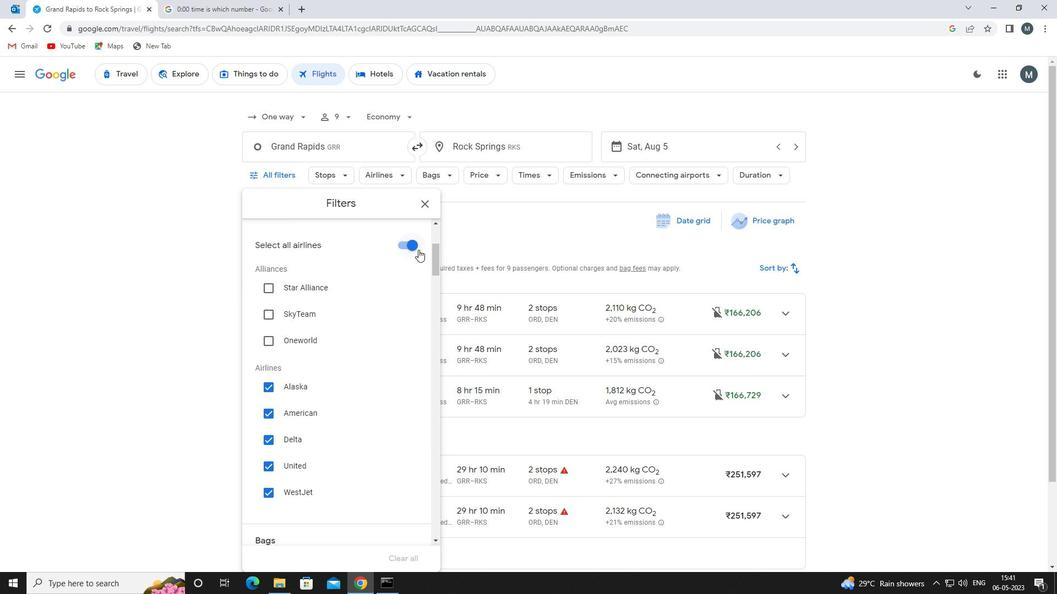 
Action: Mouse pressed left at (414, 248)
Screenshot: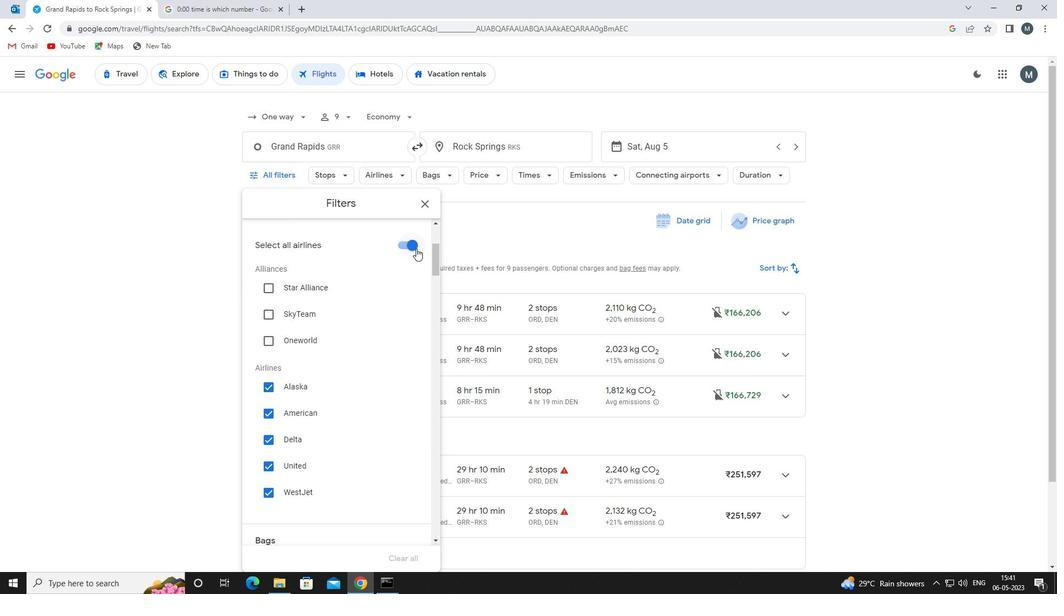 
Action: Mouse moved to (381, 321)
Screenshot: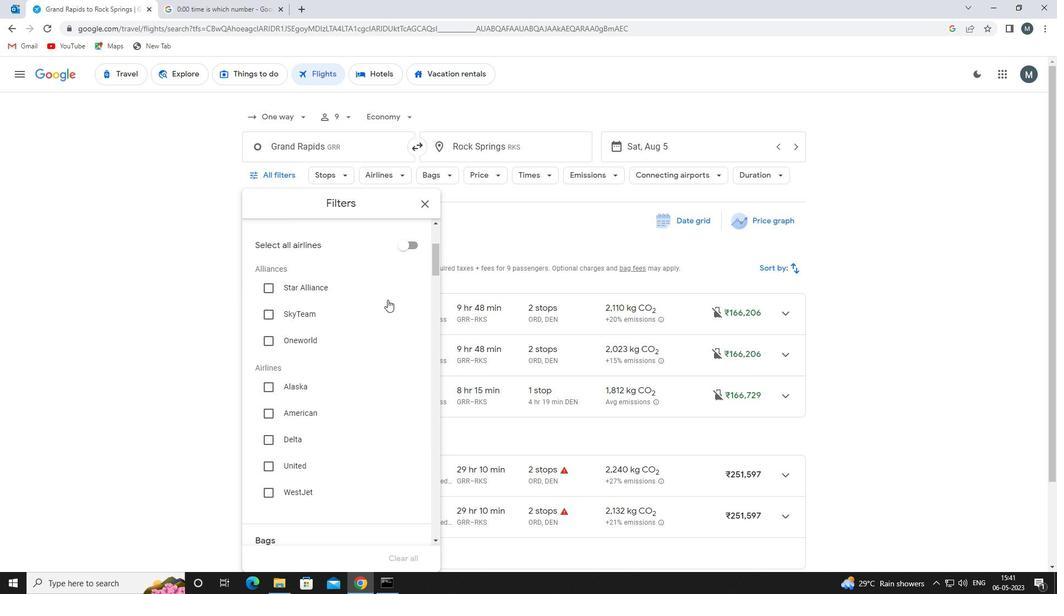 
Action: Mouse scrolled (381, 320) with delta (0, 0)
Screenshot: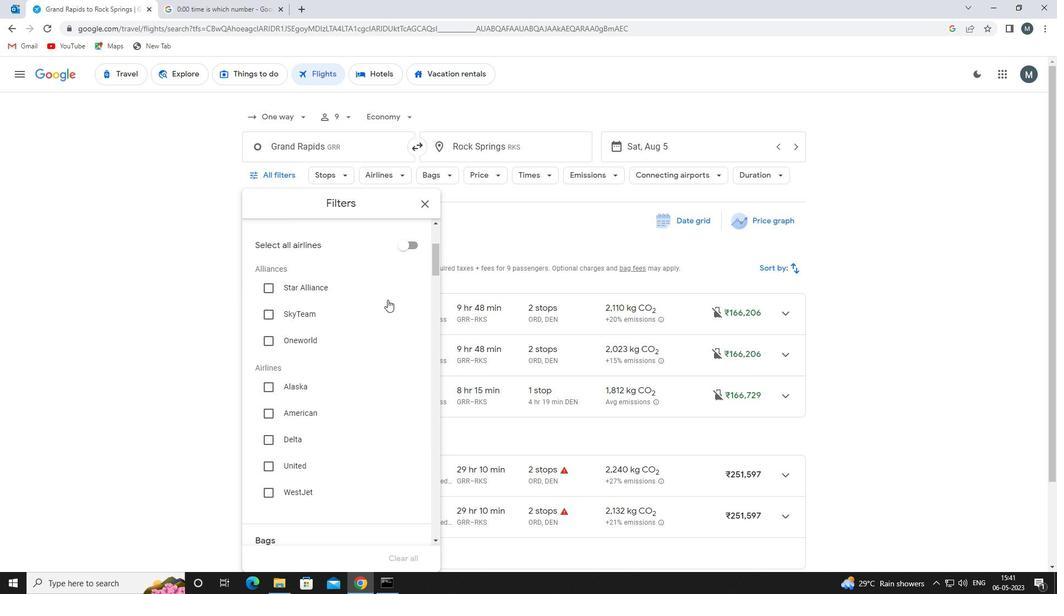 
Action: Mouse moved to (296, 360)
Screenshot: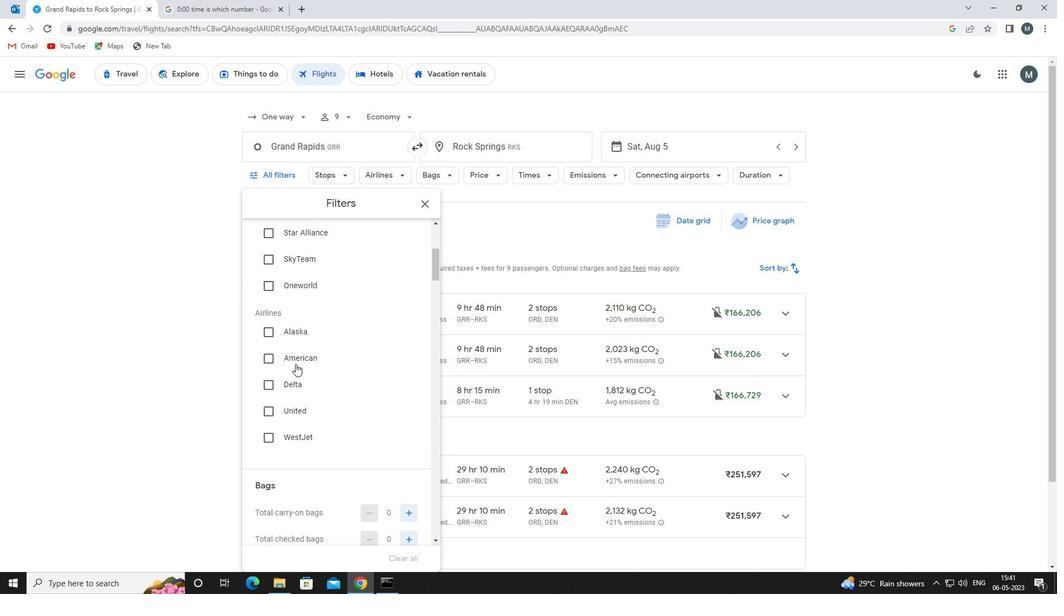 
Action: Mouse pressed left at (296, 360)
Screenshot: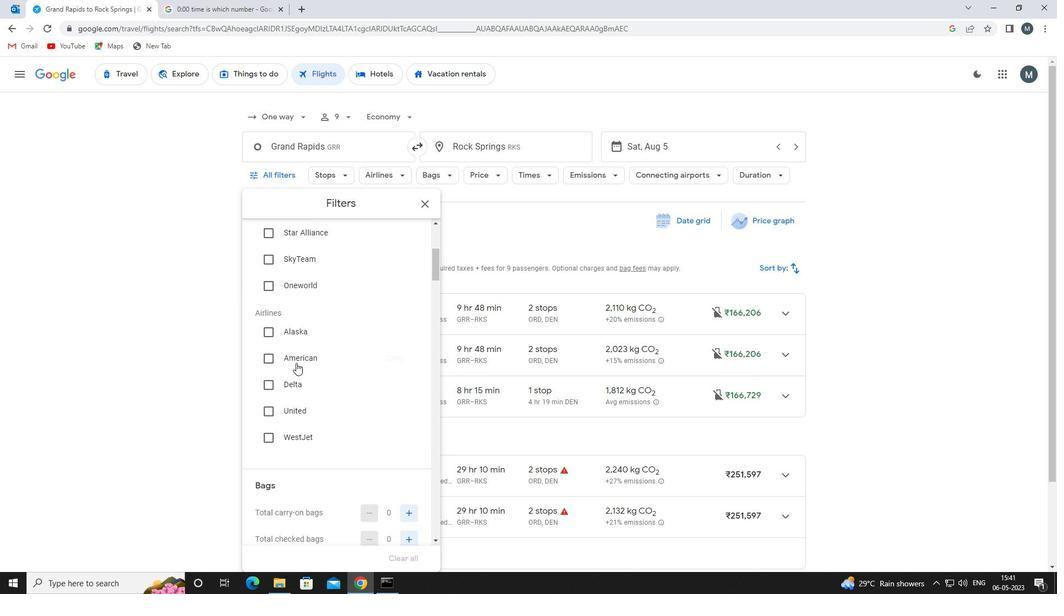 
Action: Mouse moved to (328, 359)
Screenshot: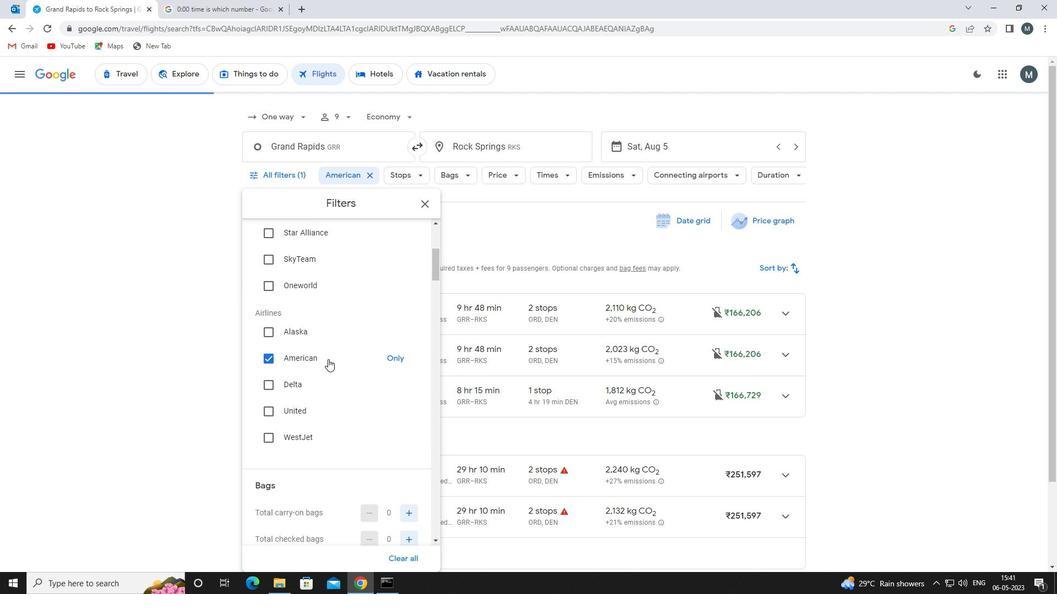 
Action: Mouse scrolled (328, 358) with delta (0, 0)
Screenshot: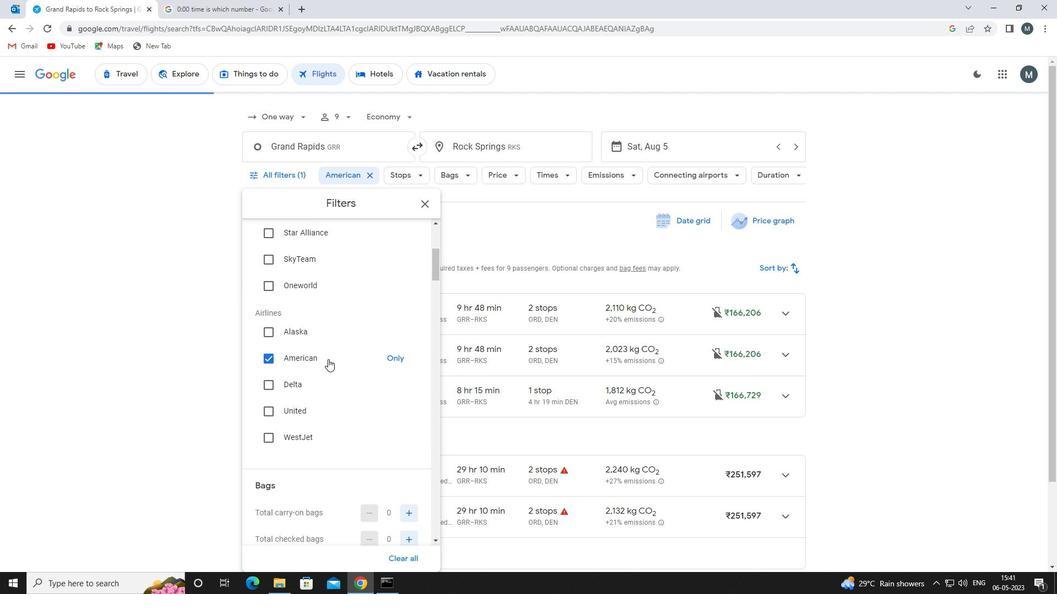 
Action: Mouse moved to (328, 359)
Screenshot: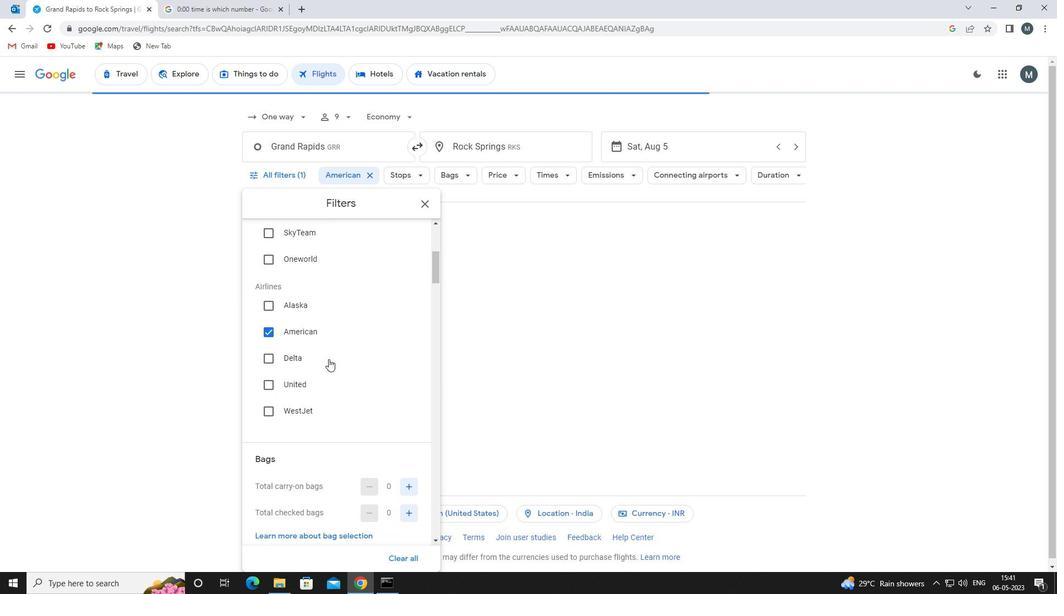 
Action: Mouse scrolled (328, 358) with delta (0, 0)
Screenshot: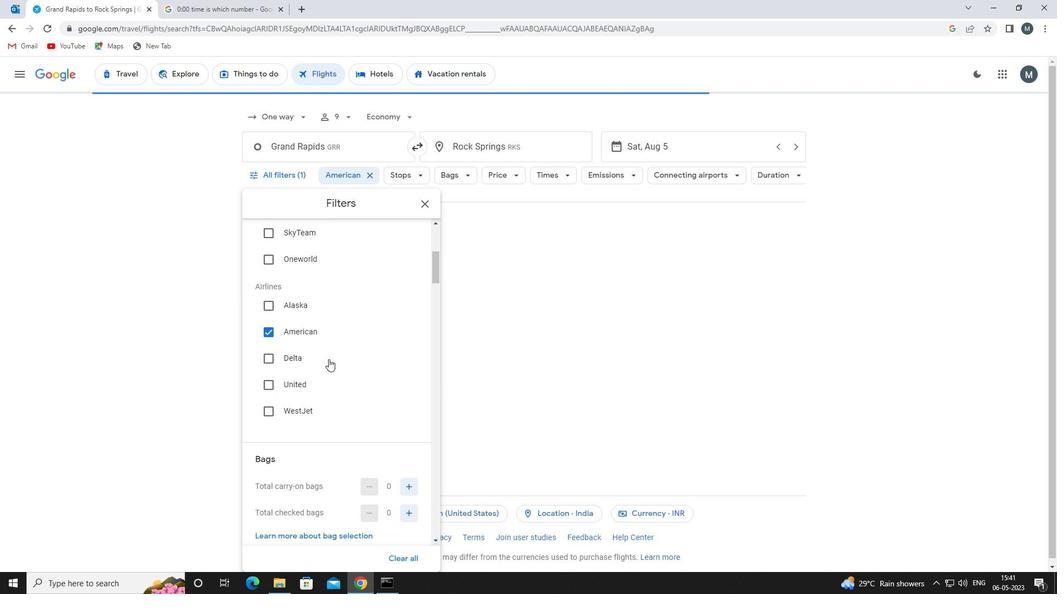 
Action: Mouse moved to (409, 400)
Screenshot: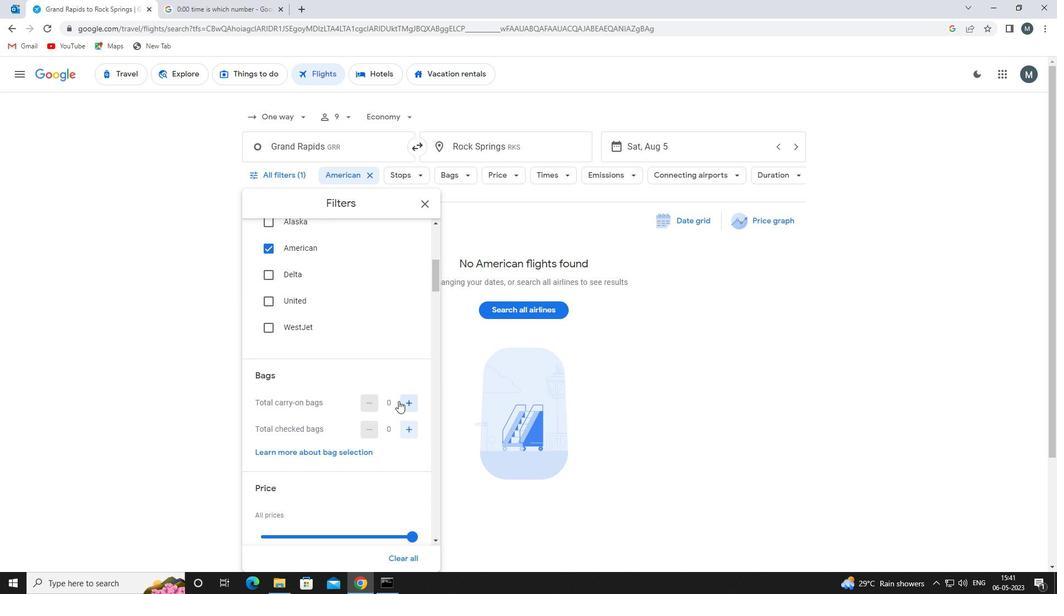 
Action: Mouse pressed left at (409, 400)
Screenshot: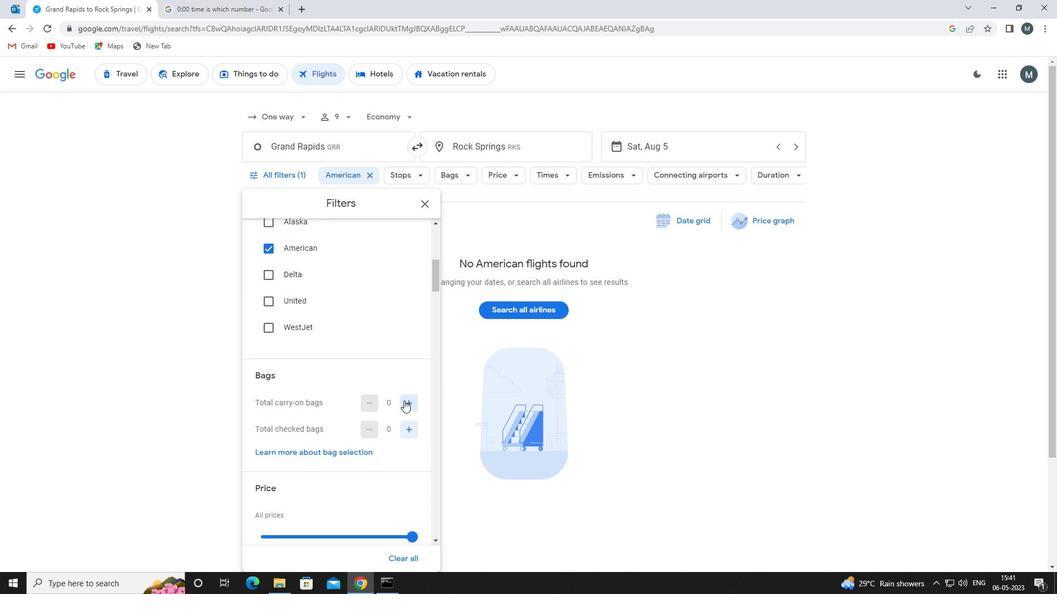 
Action: Mouse moved to (349, 412)
Screenshot: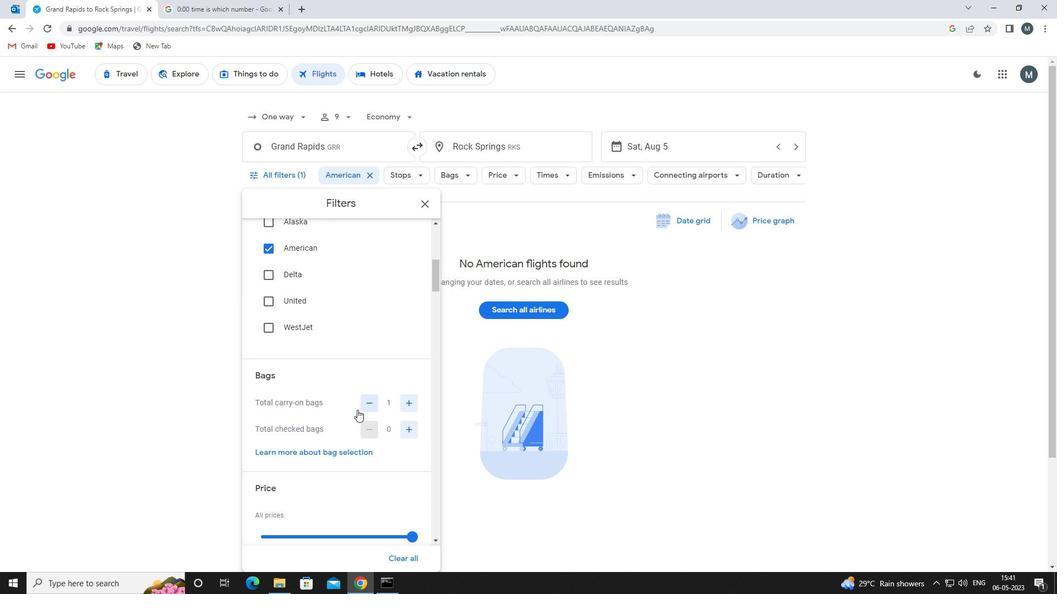 
Action: Mouse scrolled (349, 411) with delta (0, 0)
Screenshot: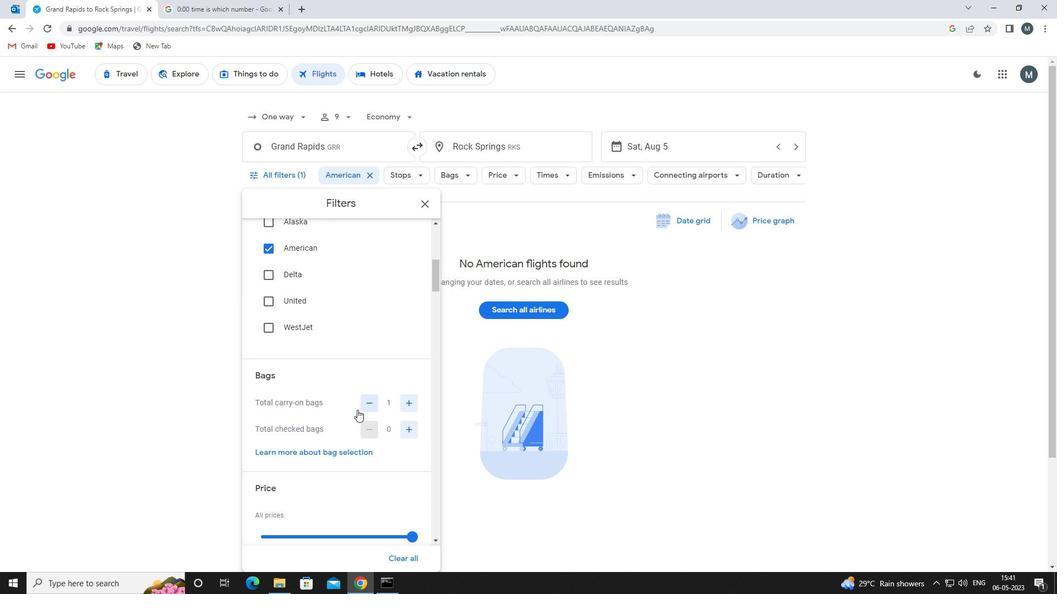 
Action: Mouse moved to (346, 410)
Screenshot: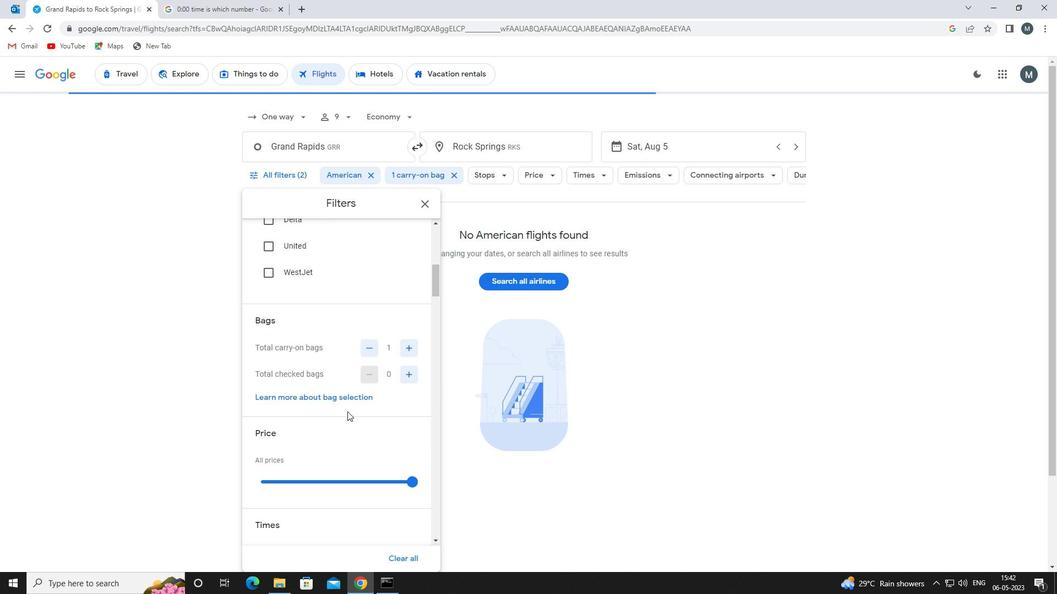 
Action: Mouse scrolled (346, 410) with delta (0, 0)
Screenshot: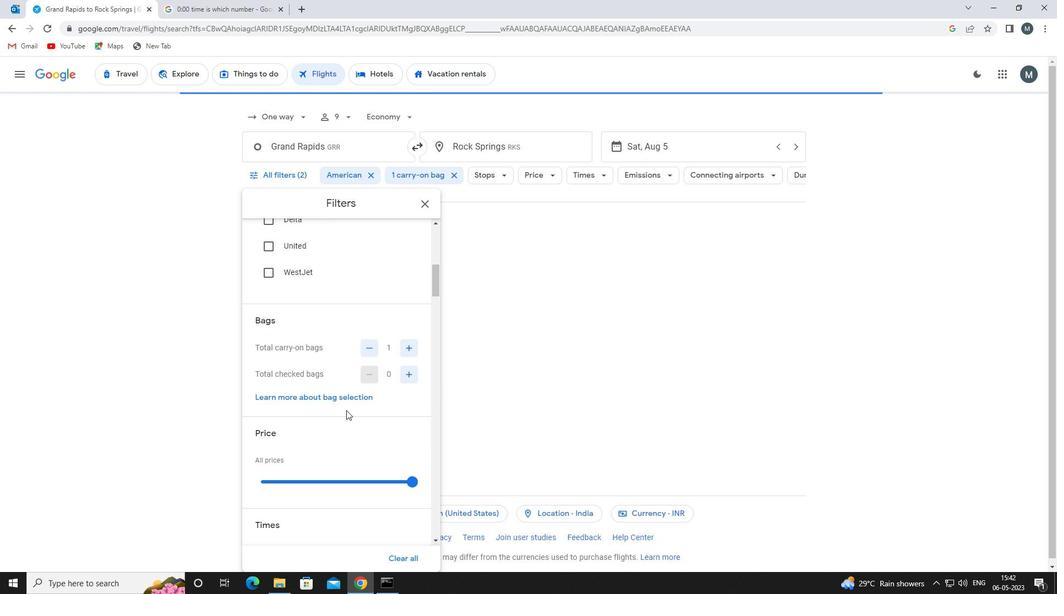 
Action: Mouse moved to (295, 420)
Screenshot: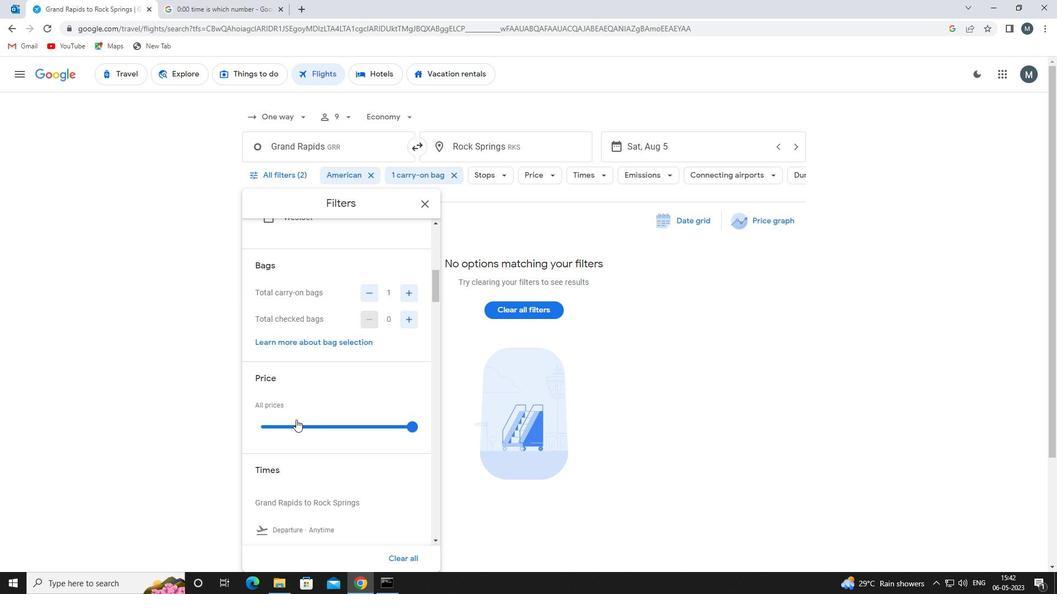 
Action: Mouse pressed left at (295, 420)
Screenshot: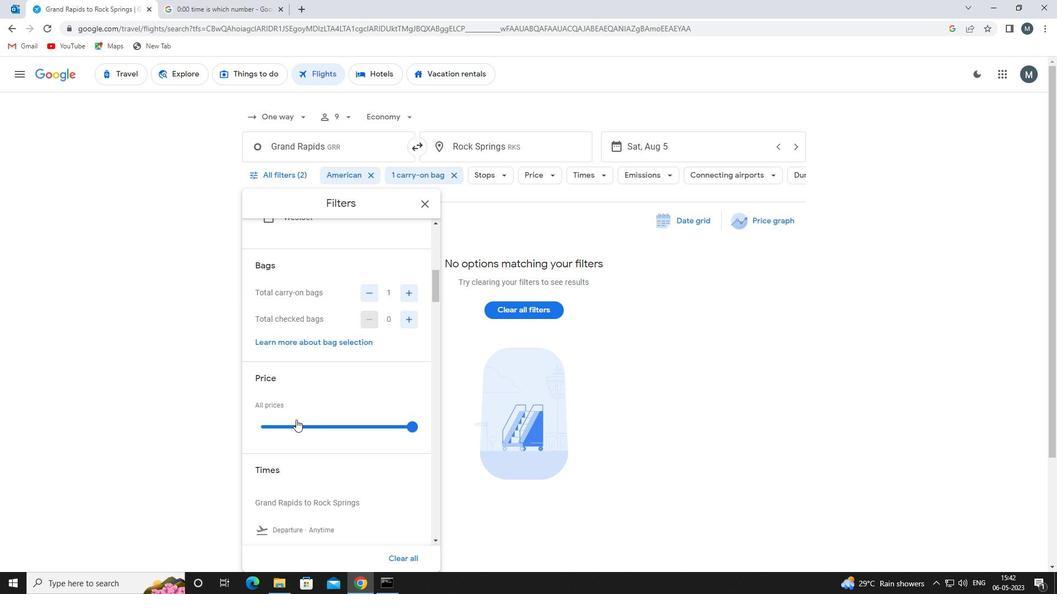 
Action: Mouse moved to (296, 418)
Screenshot: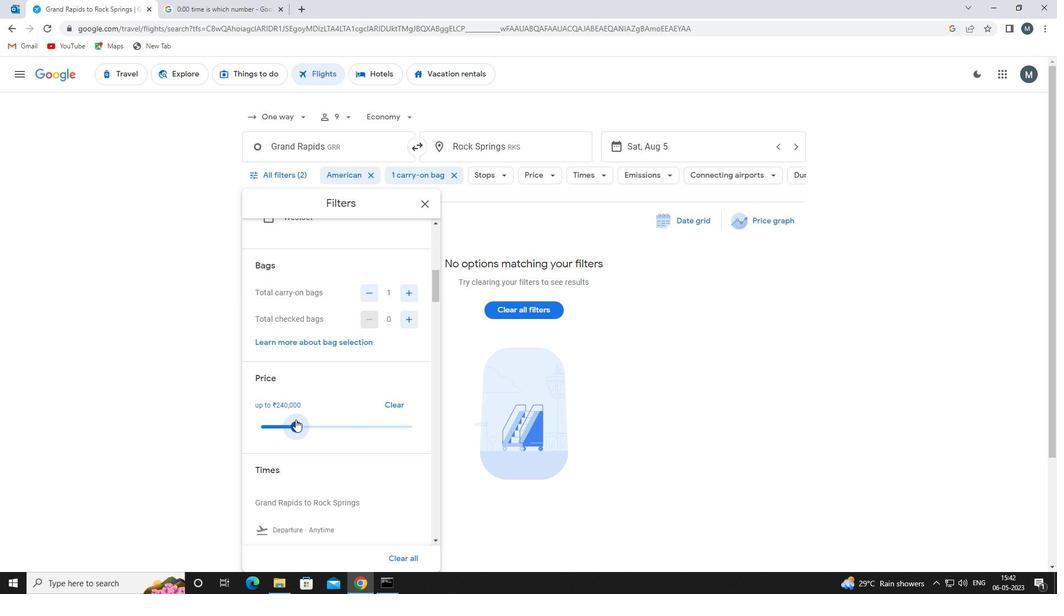 
Action: Mouse pressed left at (296, 418)
Screenshot: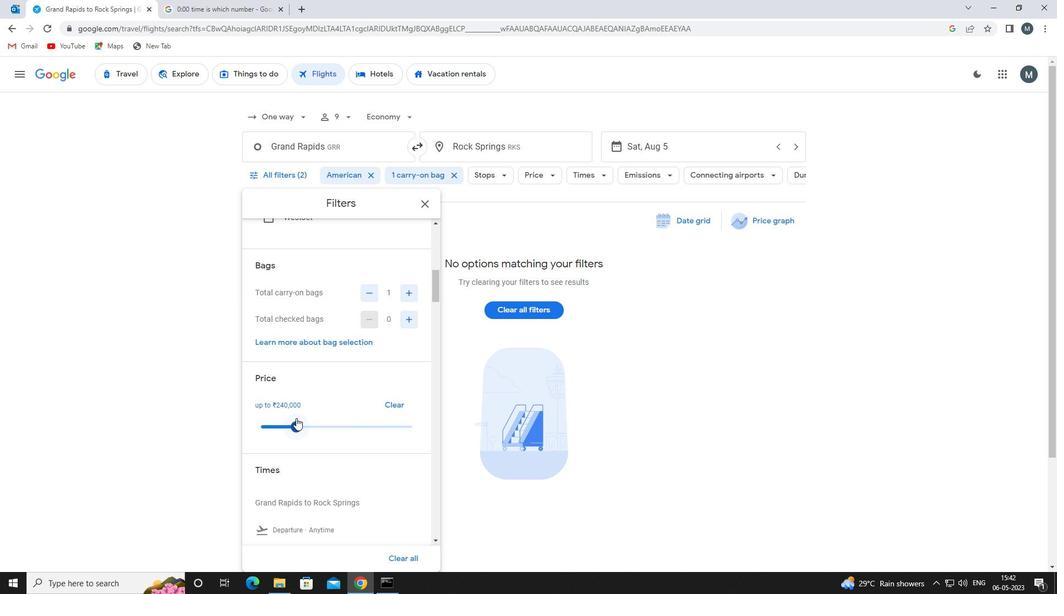 
Action: Mouse moved to (302, 411)
Screenshot: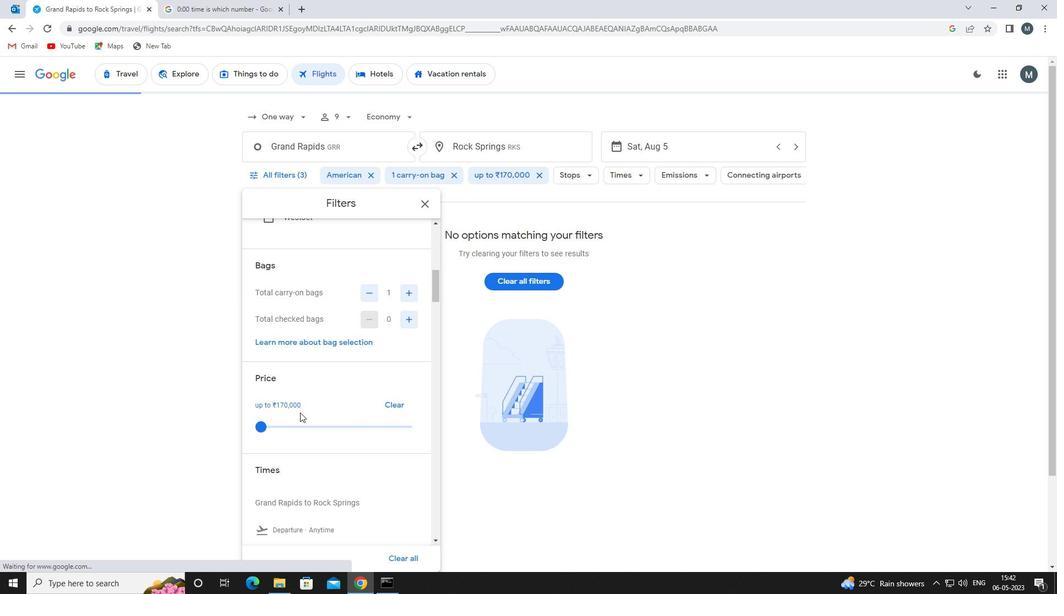 
Action: Mouse scrolled (302, 410) with delta (0, 0)
Screenshot: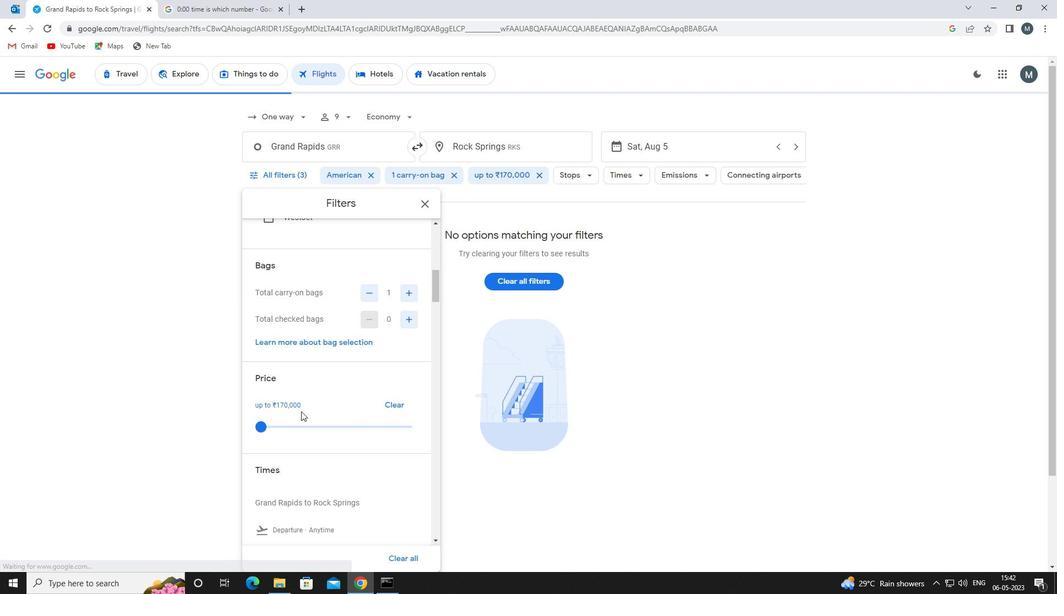
Action: Mouse scrolled (302, 410) with delta (0, 0)
Screenshot: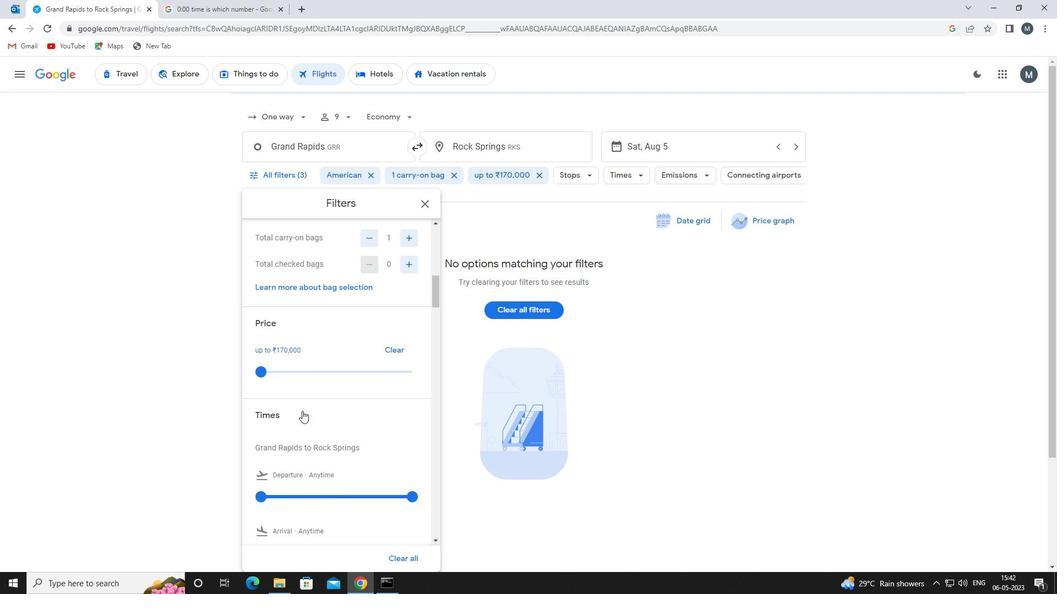 
Action: Mouse scrolled (302, 410) with delta (0, 0)
Screenshot: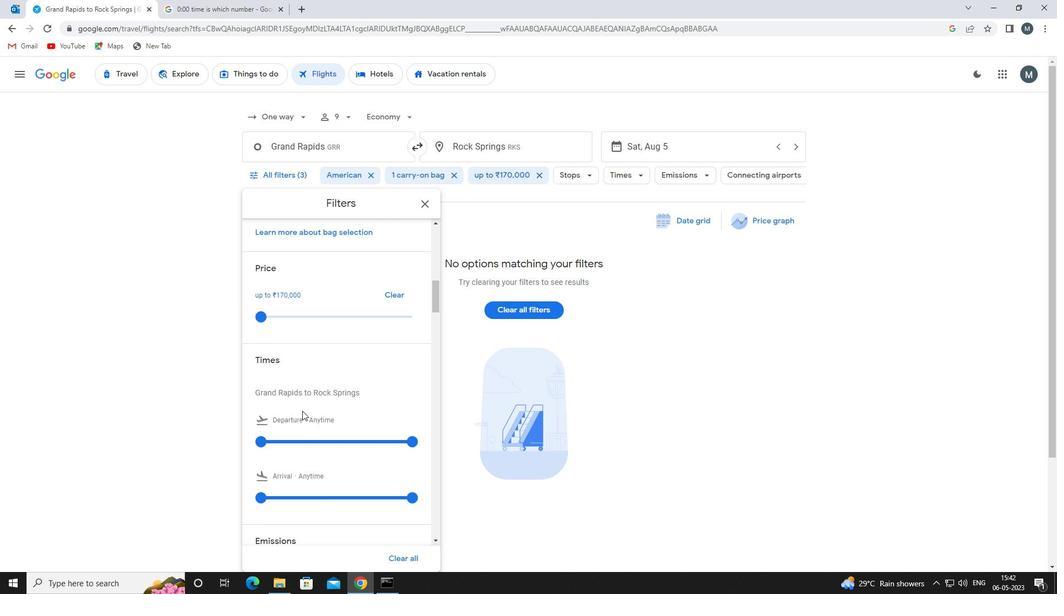 
Action: Mouse moved to (262, 385)
Screenshot: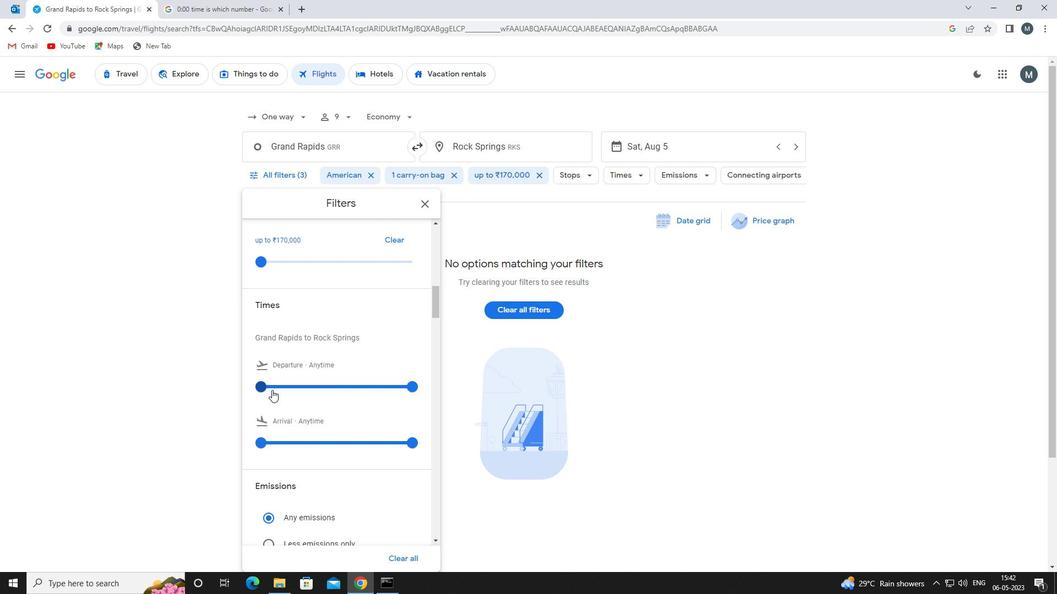 
Action: Mouse pressed left at (262, 385)
Screenshot: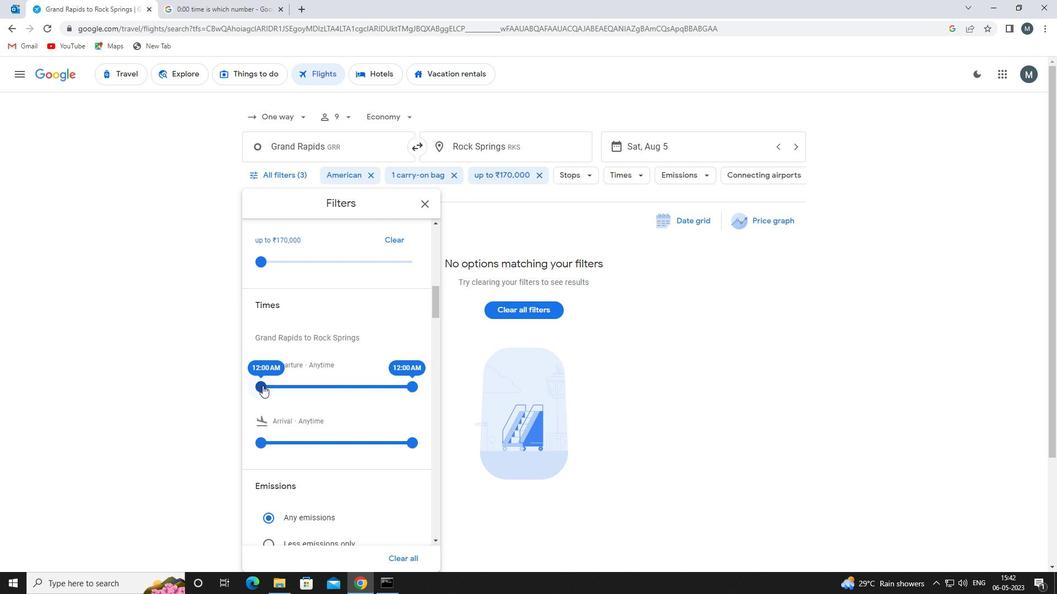 
Action: Mouse moved to (406, 385)
Screenshot: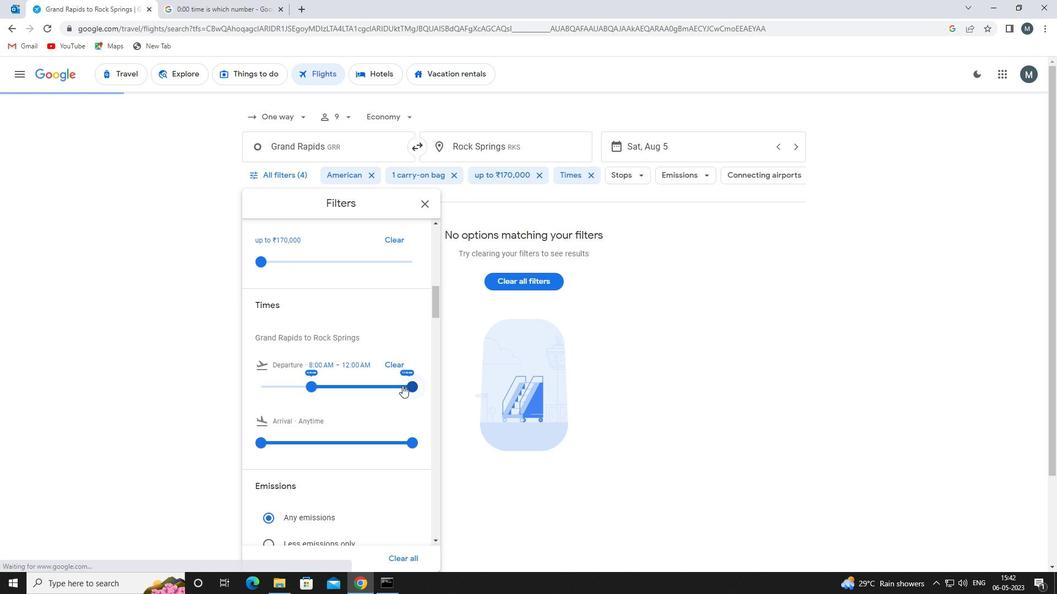 
Action: Mouse pressed left at (406, 385)
Screenshot: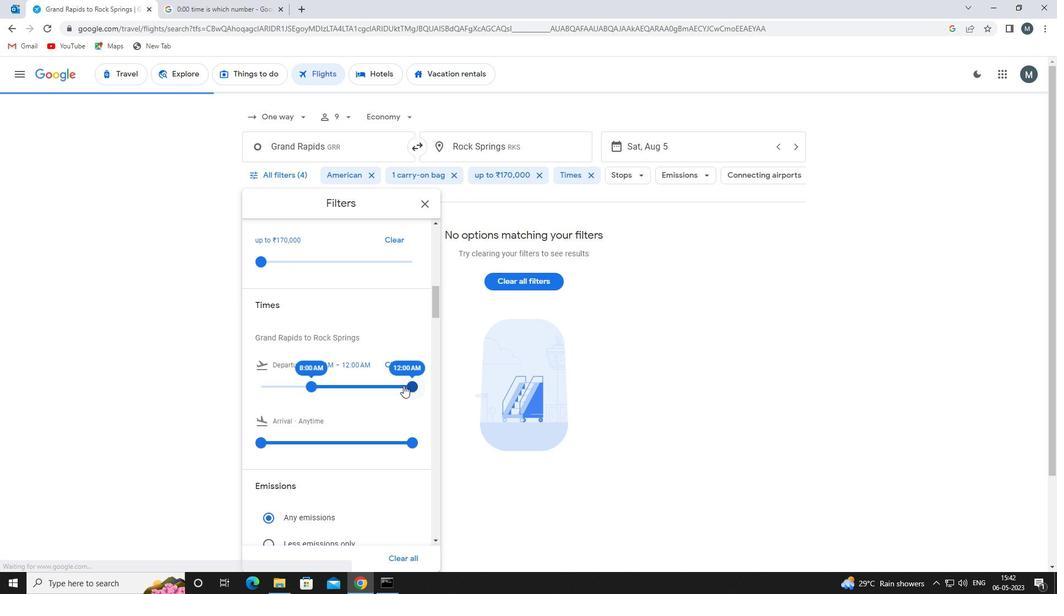 
Action: Mouse moved to (428, 203)
Screenshot: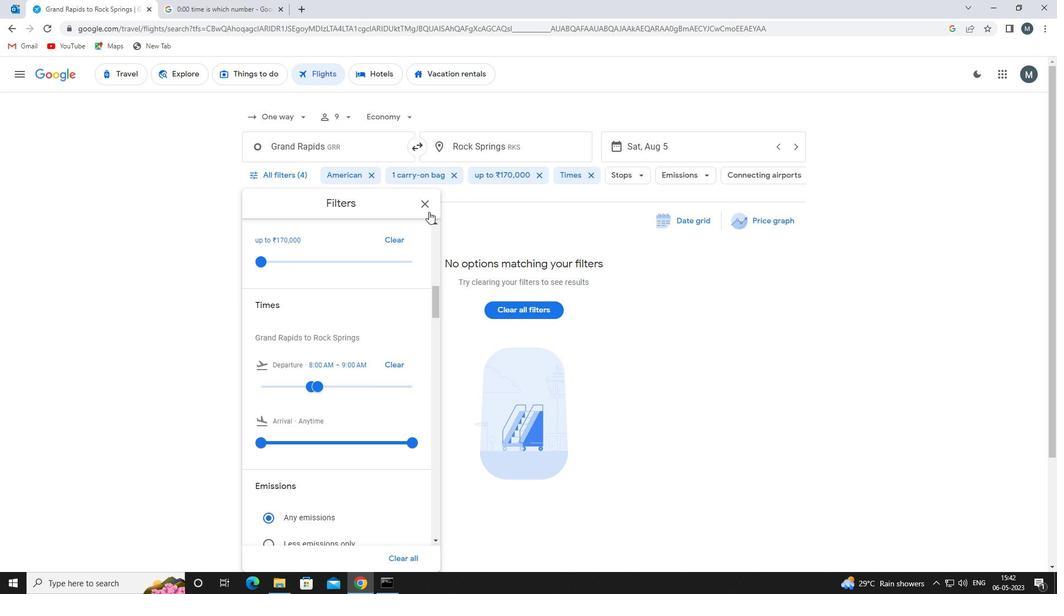 
Action: Mouse pressed left at (428, 203)
Screenshot: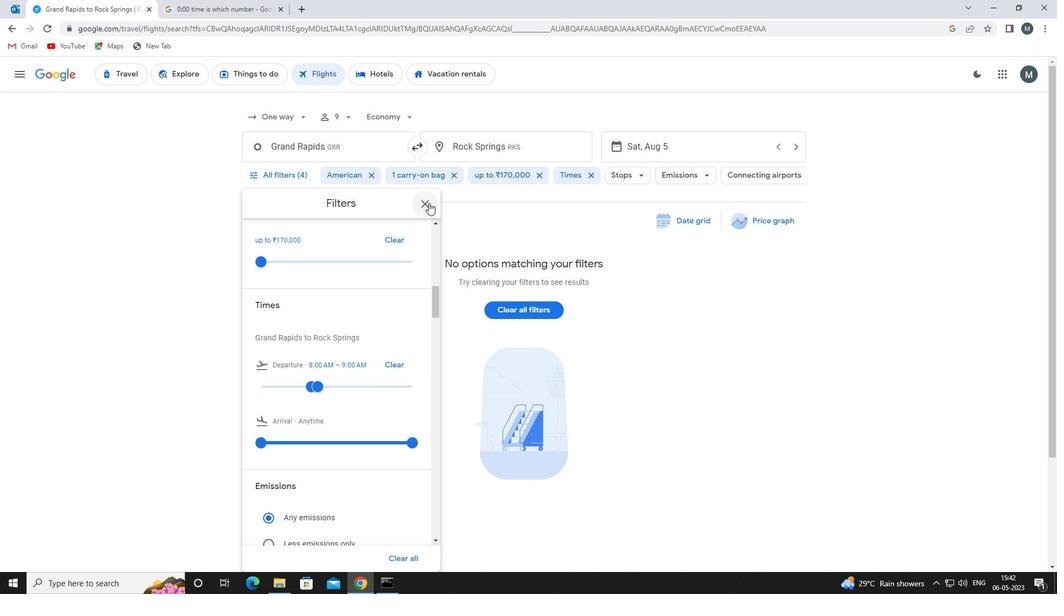 
